 Task: For heading Use Pacifico with yellow colour & bold.  font size for heading18,  'Change the font style of data to'Pacifico and font size to 9,  Change the alignment of both headline & data to Align right In the sheet  BudgetTrack  analysisbook
Action: Mouse moved to (46, 146)
Screenshot: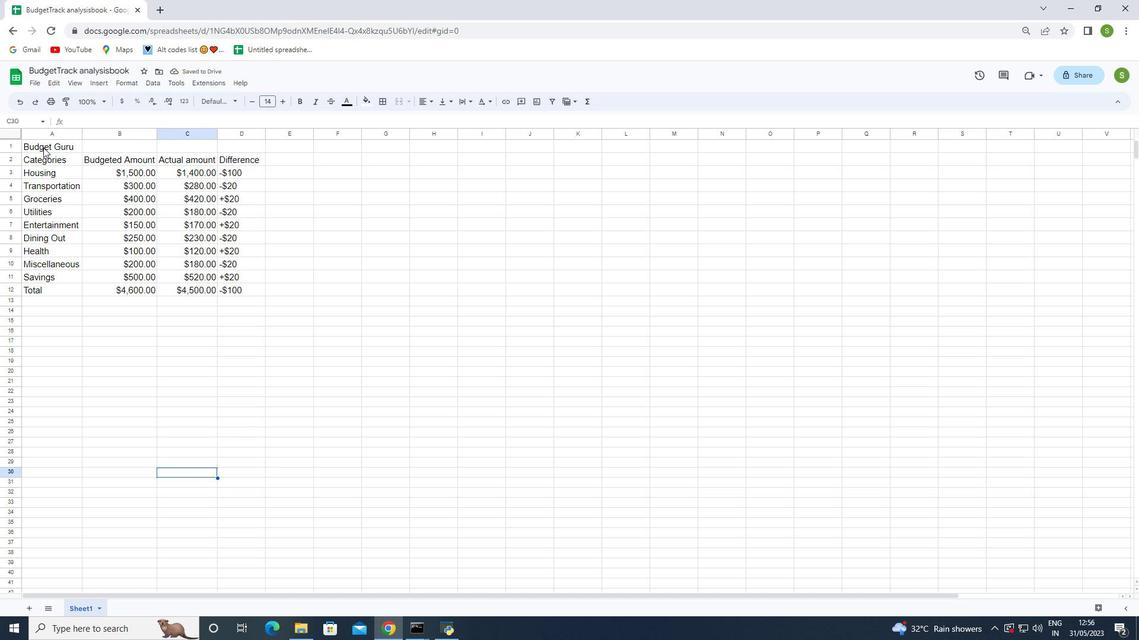 
Action: Mouse pressed left at (46, 146)
Screenshot: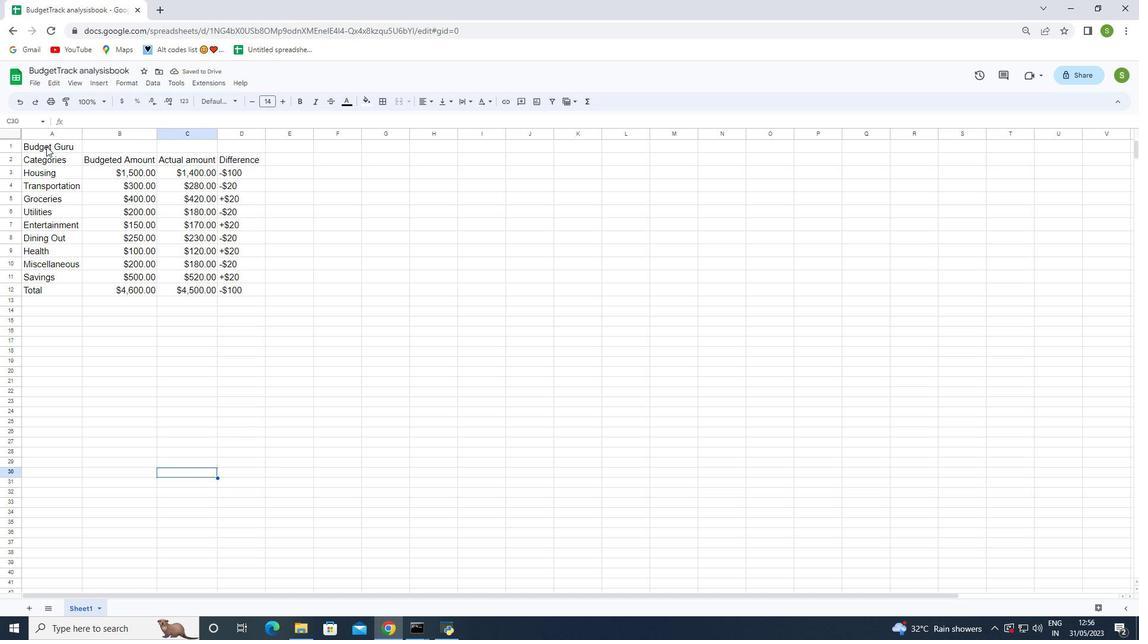 
Action: Mouse moved to (228, 101)
Screenshot: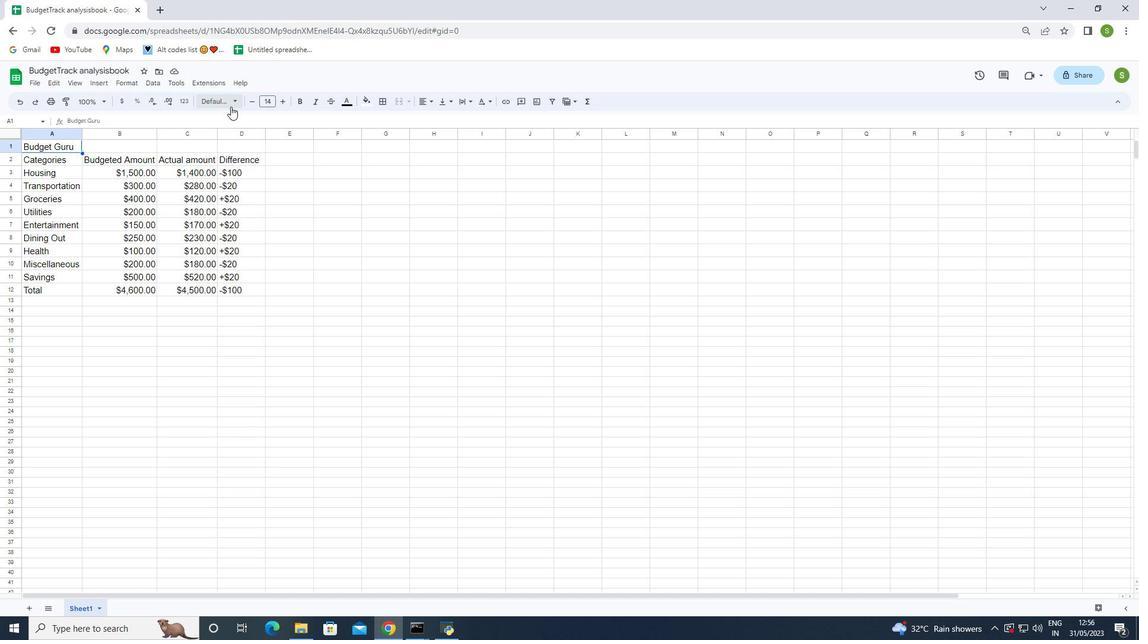 
Action: Mouse pressed left at (228, 101)
Screenshot: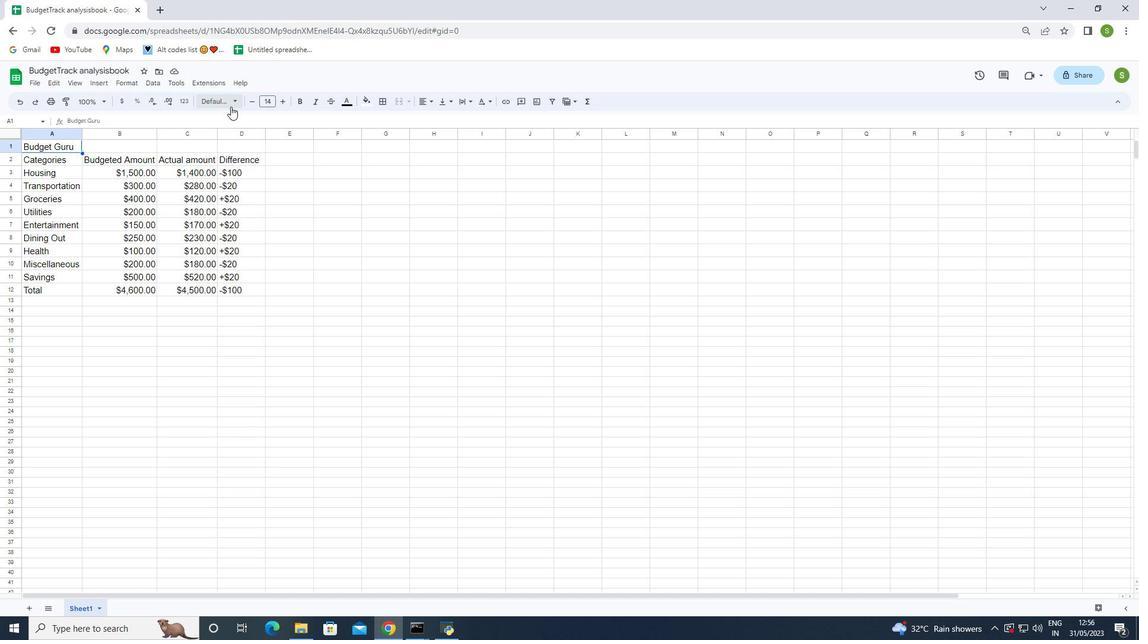 
Action: Mouse moved to (239, 528)
Screenshot: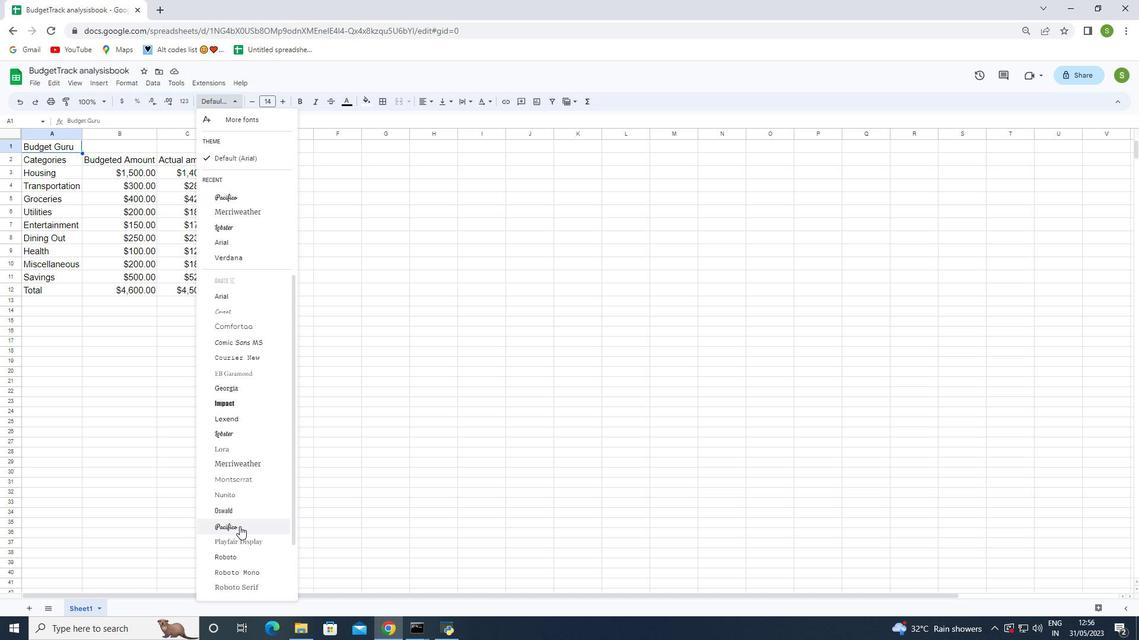 
Action: Mouse pressed left at (239, 528)
Screenshot: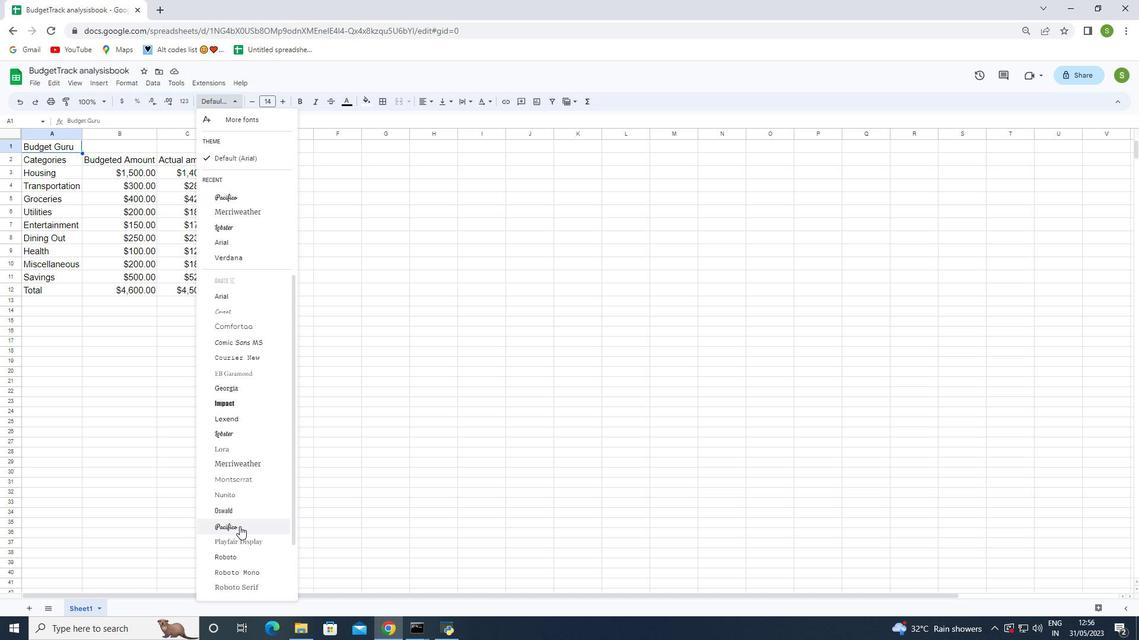 
Action: Mouse moved to (353, 102)
Screenshot: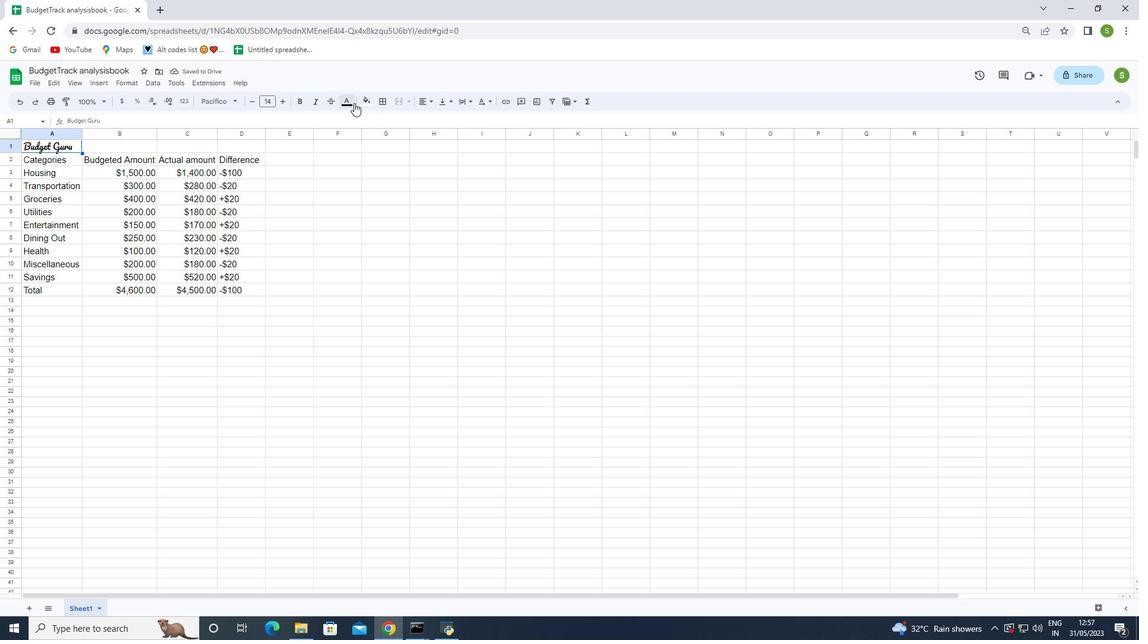 
Action: Mouse pressed left at (353, 102)
Screenshot: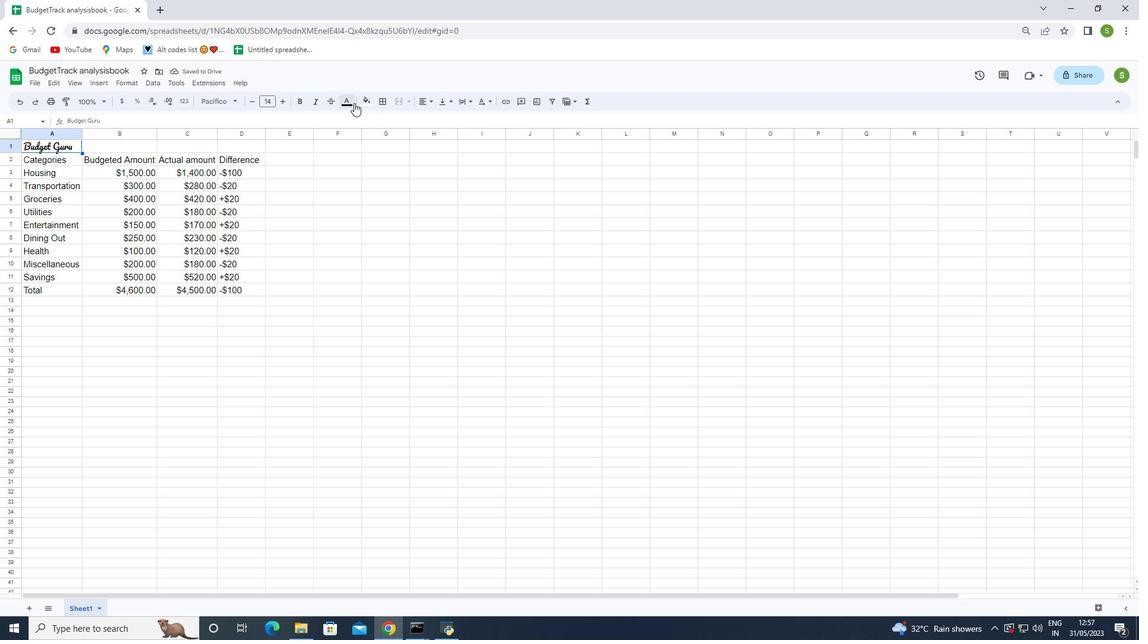 
Action: Mouse moved to (377, 143)
Screenshot: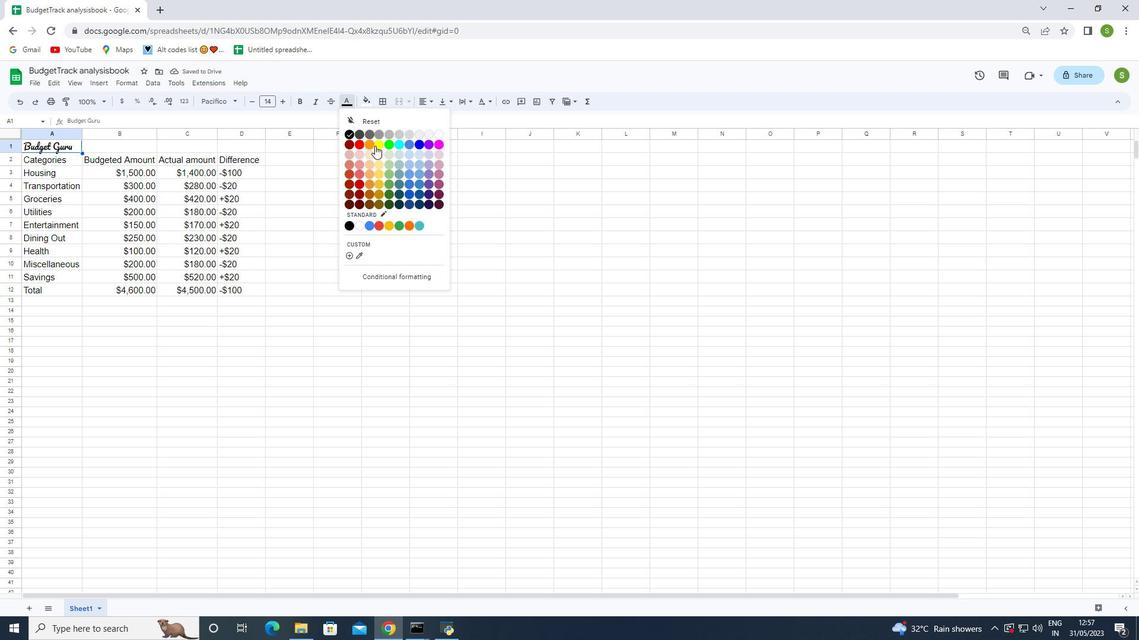 
Action: Mouse pressed left at (377, 143)
Screenshot: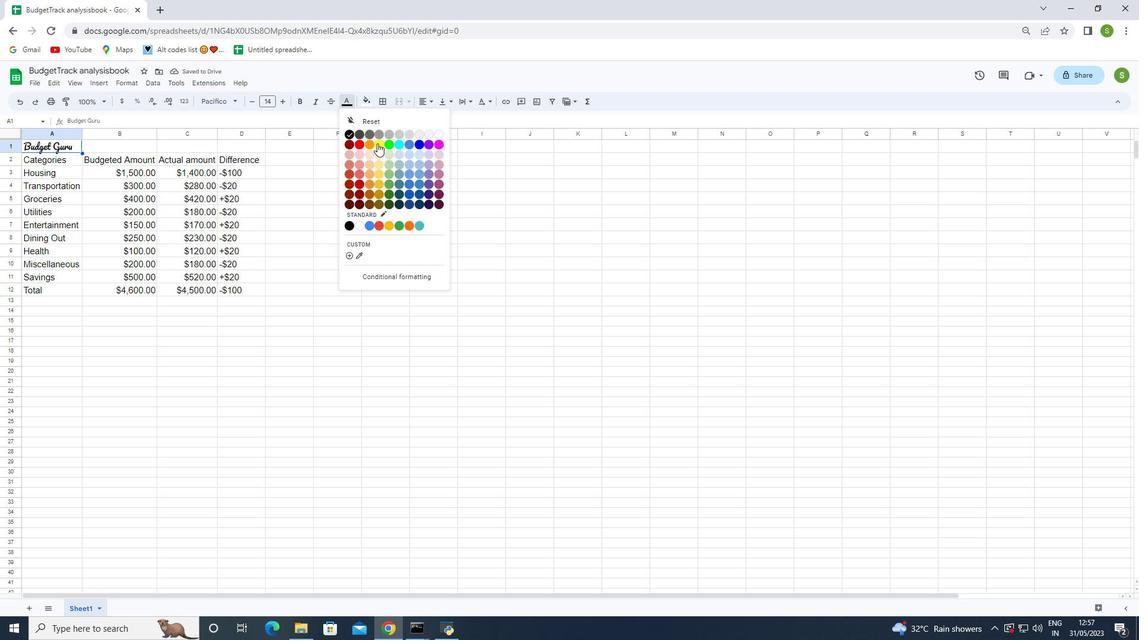 
Action: Mouse moved to (303, 98)
Screenshot: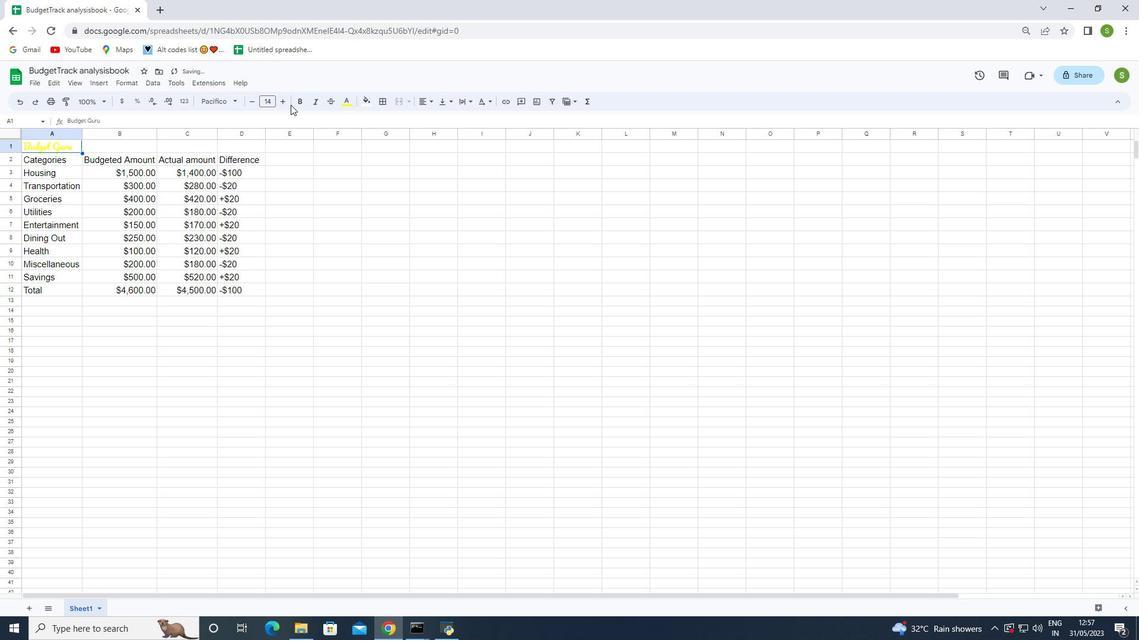 
Action: Mouse pressed left at (303, 98)
Screenshot: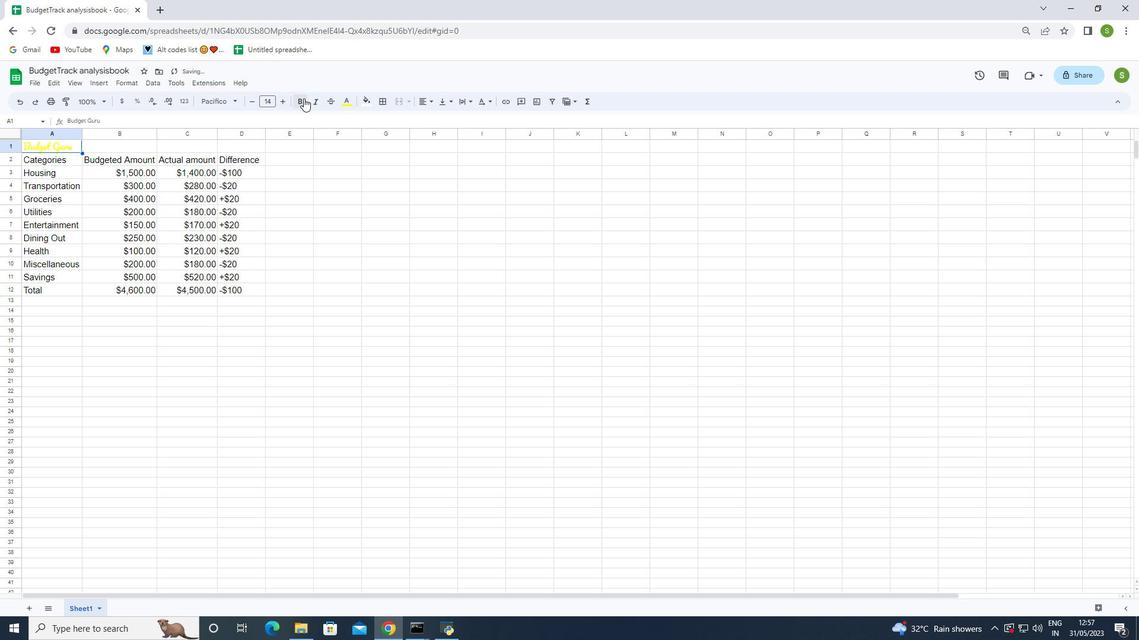 
Action: Mouse moved to (283, 100)
Screenshot: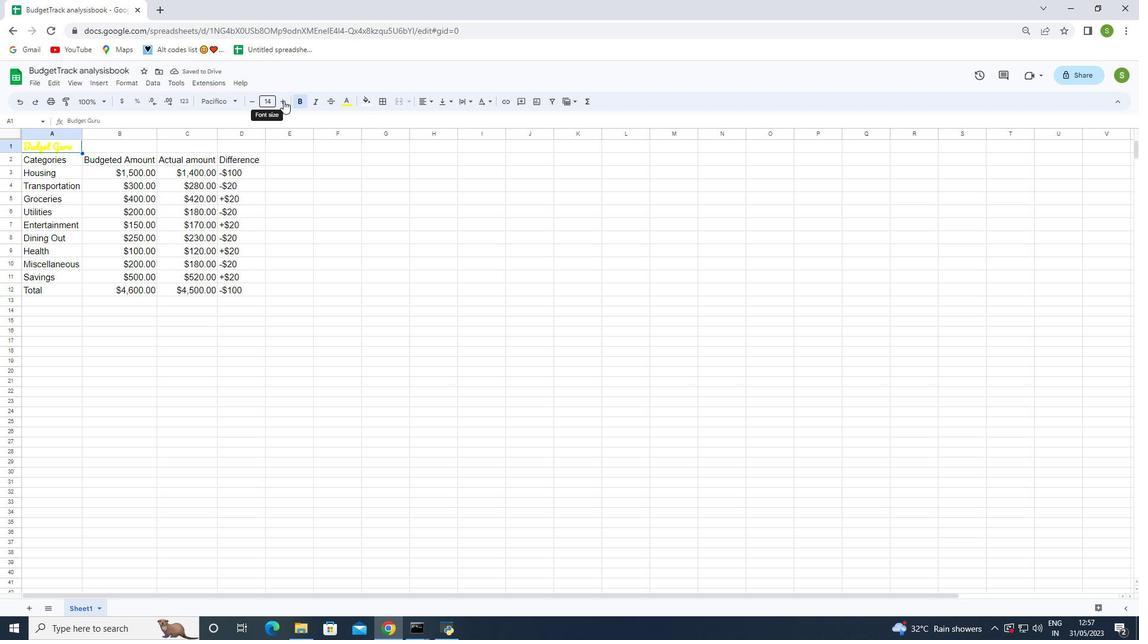 
Action: Mouse pressed left at (283, 100)
Screenshot: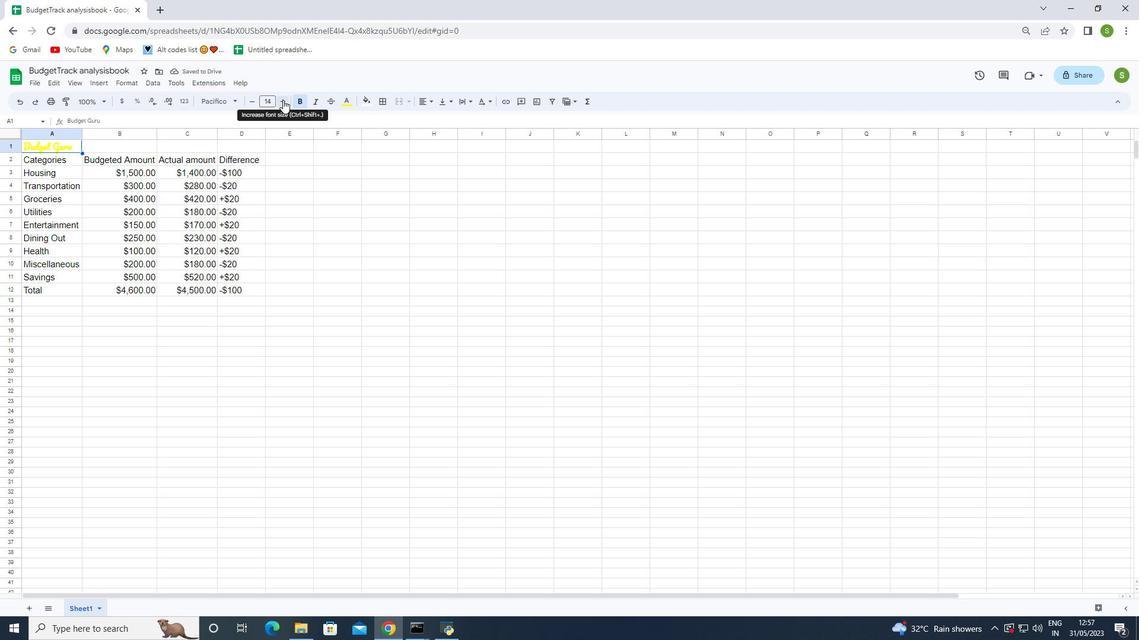 
Action: Mouse moved to (282, 100)
Screenshot: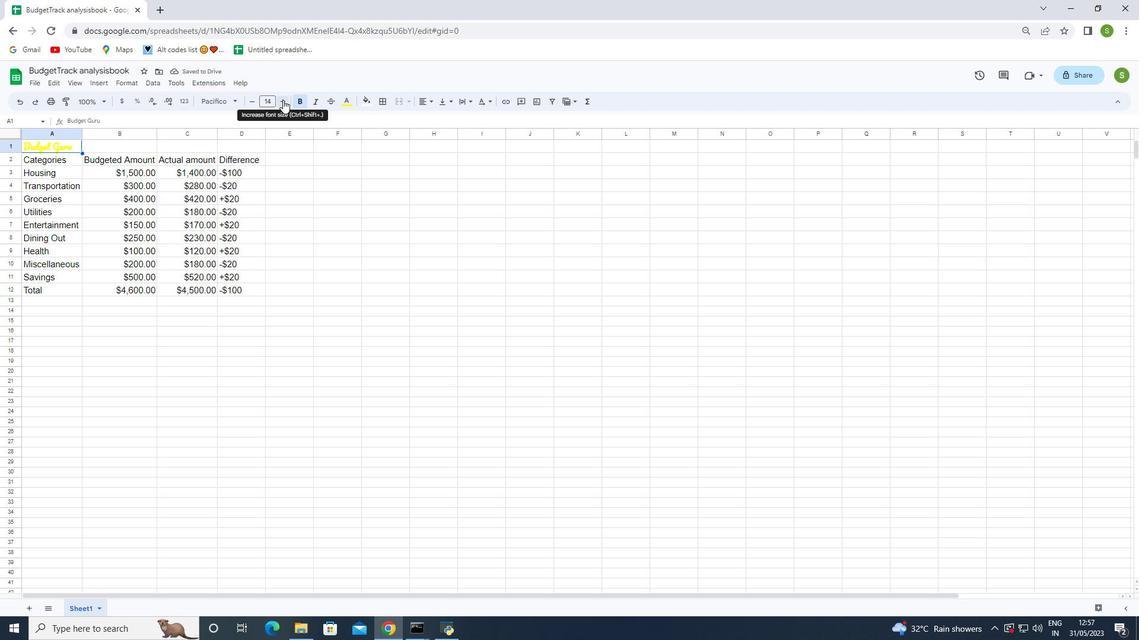 
Action: Mouse pressed left at (282, 100)
Screenshot: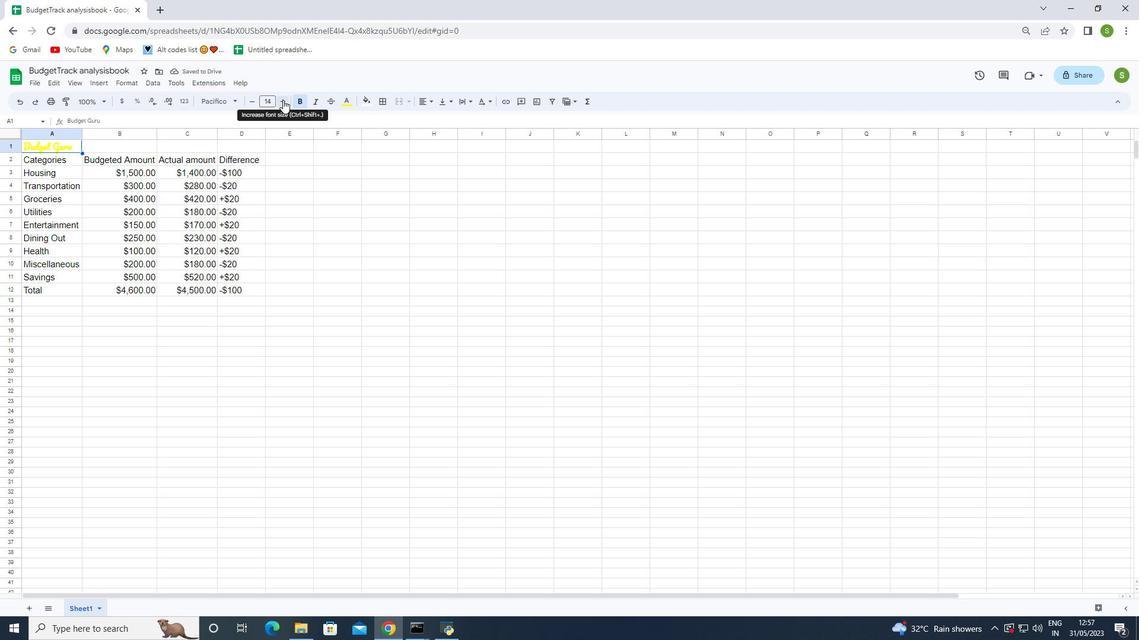 
Action: Mouse pressed left at (282, 100)
Screenshot: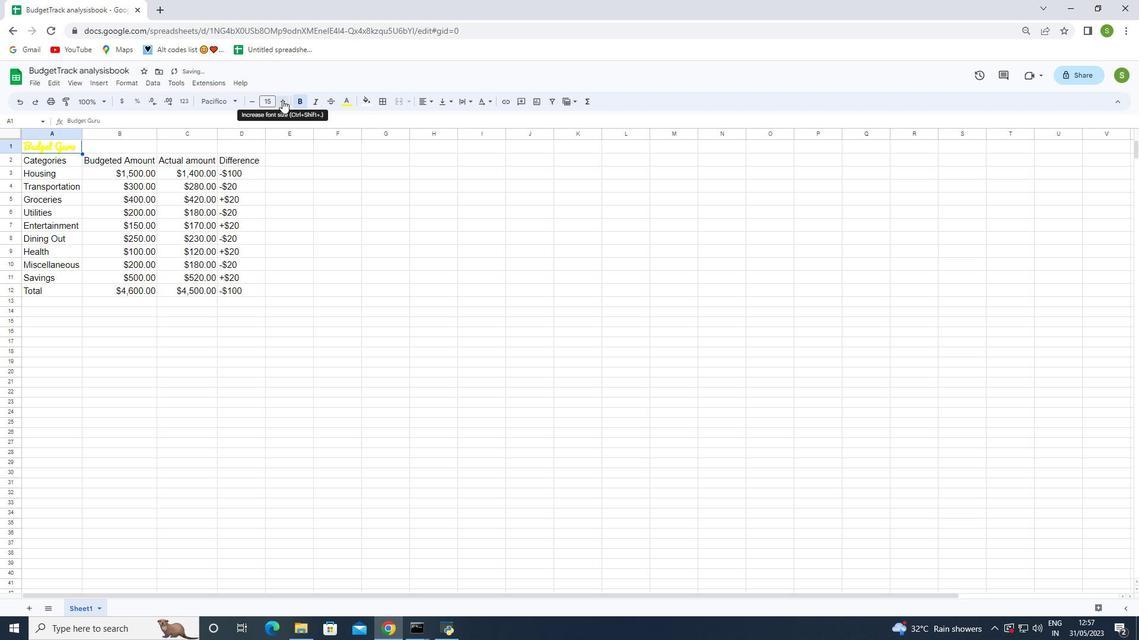 
Action: Mouse pressed left at (282, 100)
Screenshot: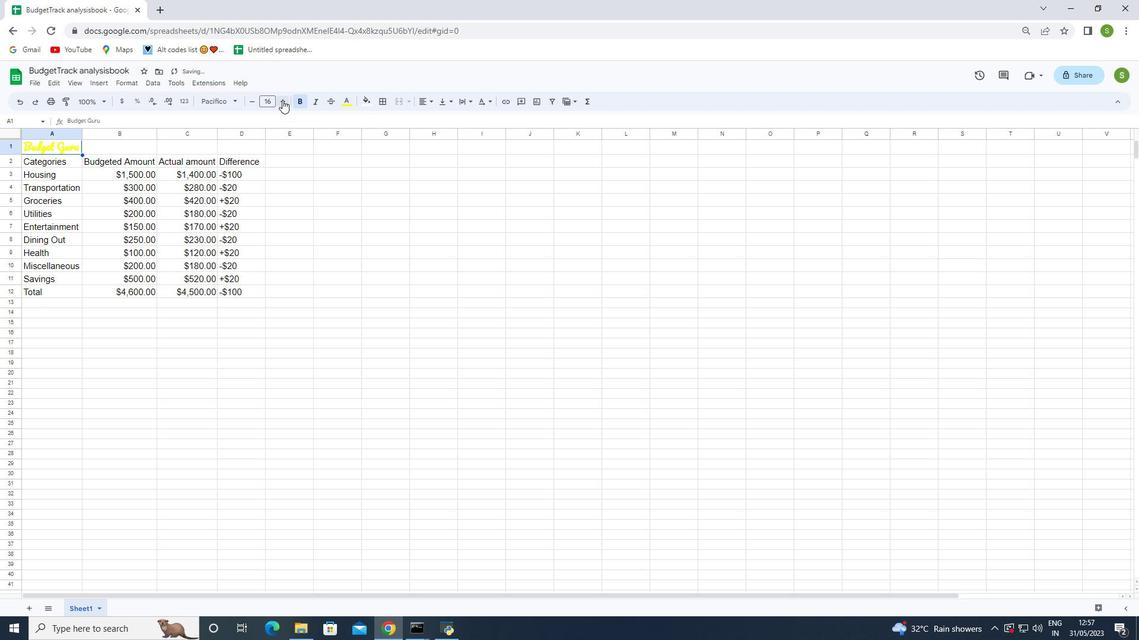 
Action: Mouse pressed left at (282, 100)
Screenshot: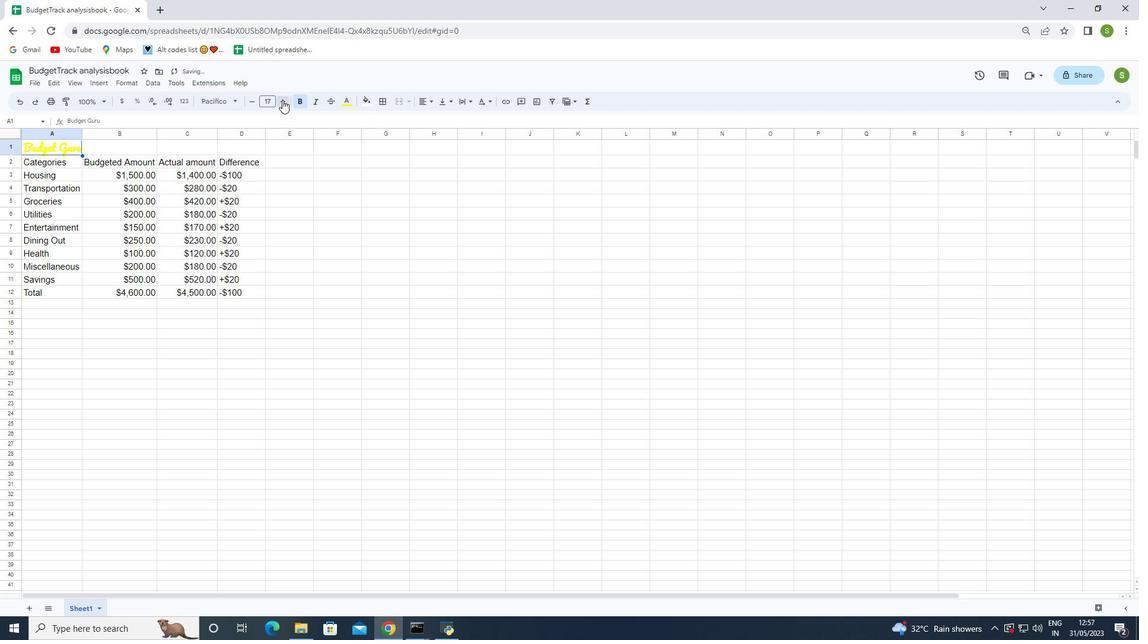 
Action: Mouse moved to (252, 104)
Screenshot: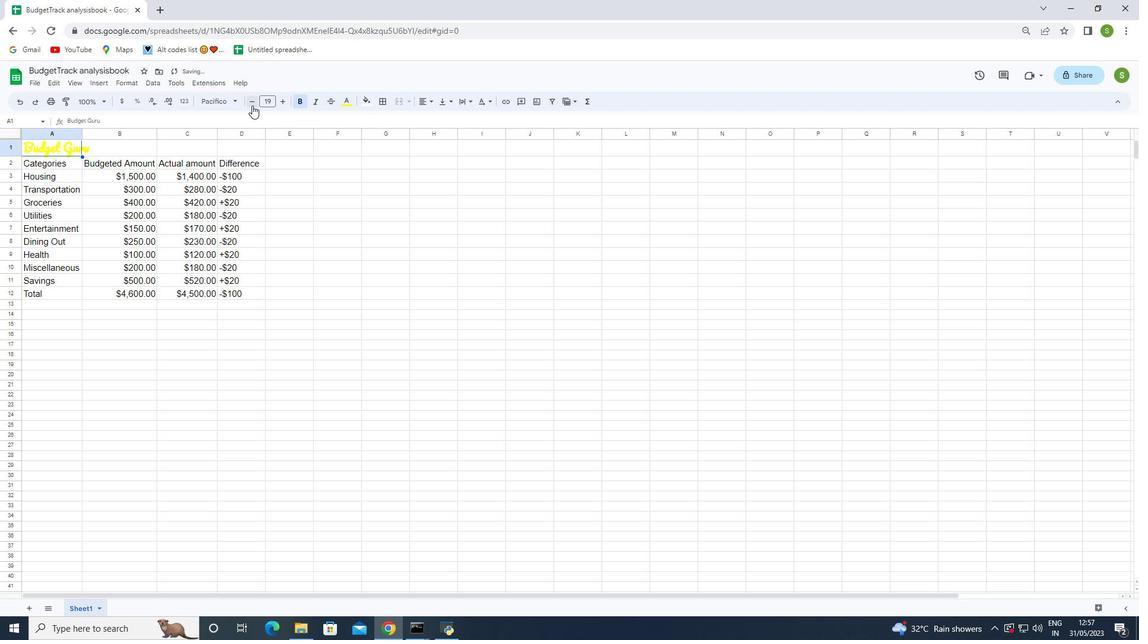 
Action: Mouse pressed left at (252, 104)
Screenshot: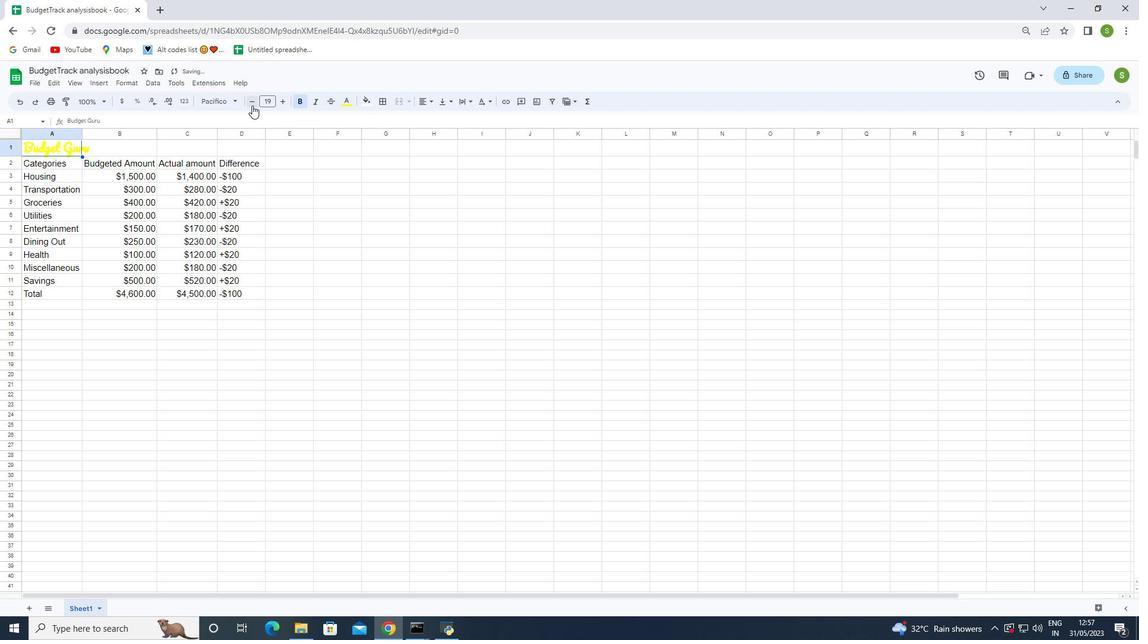 
Action: Mouse moved to (90, 226)
Screenshot: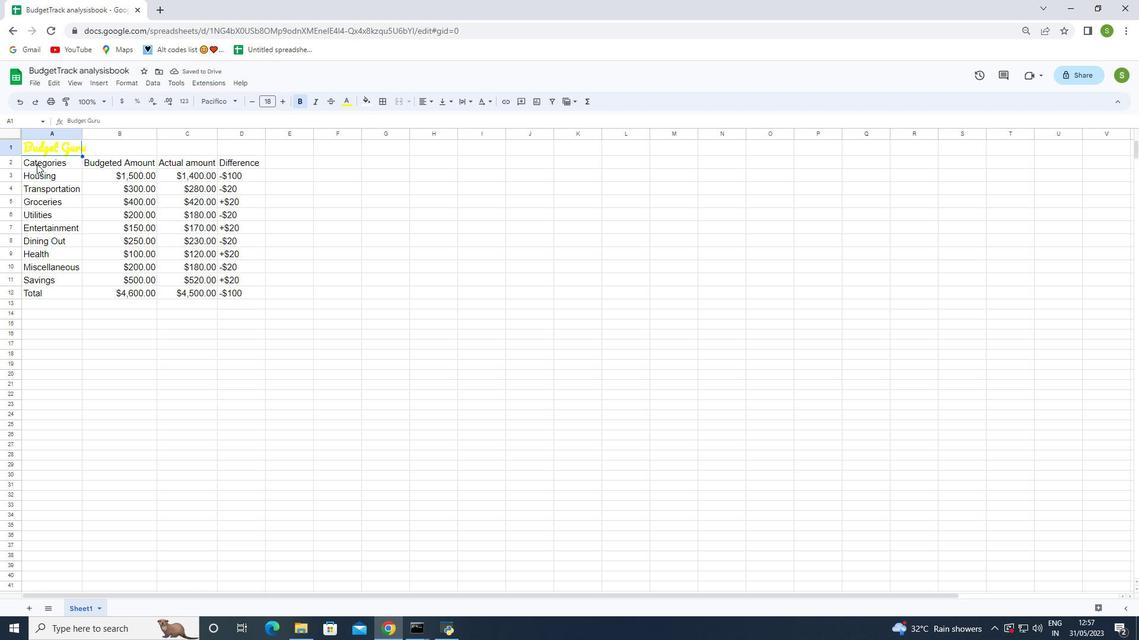 
Action: Mouse pressed left at (35, 163)
Screenshot: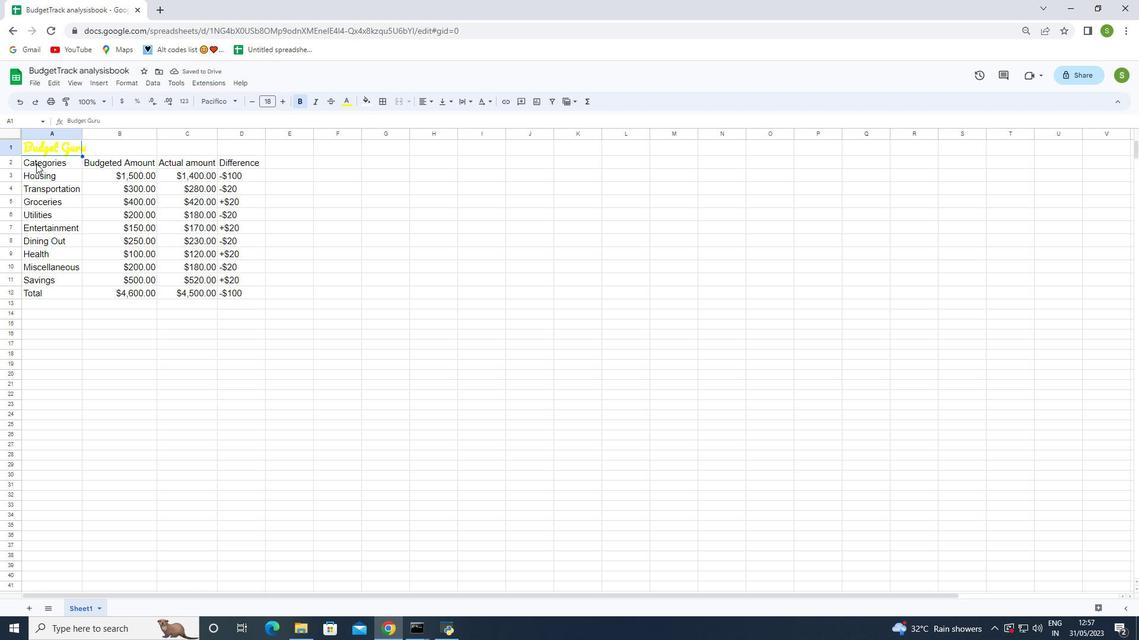 
Action: Mouse moved to (223, 95)
Screenshot: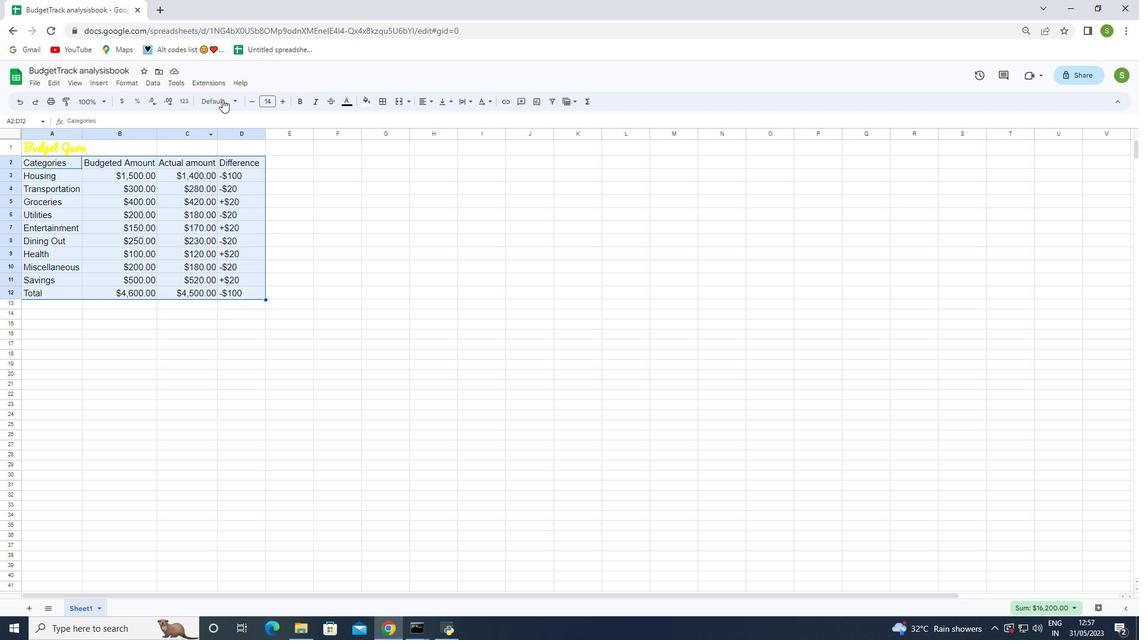 
Action: Mouse pressed left at (223, 95)
Screenshot: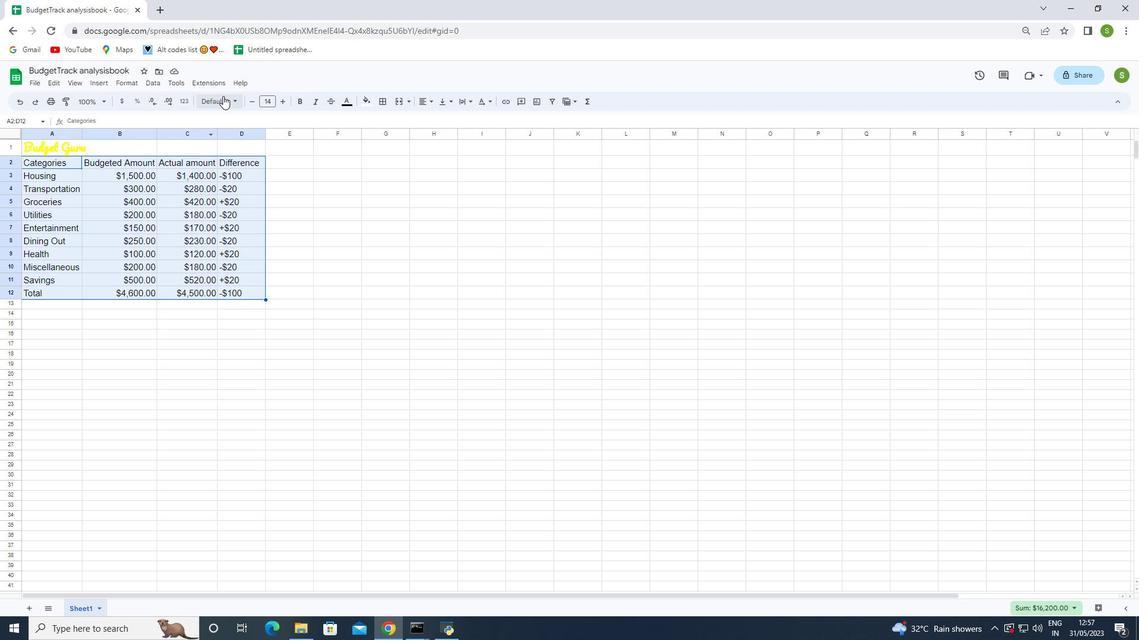 
Action: Mouse moved to (231, 530)
Screenshot: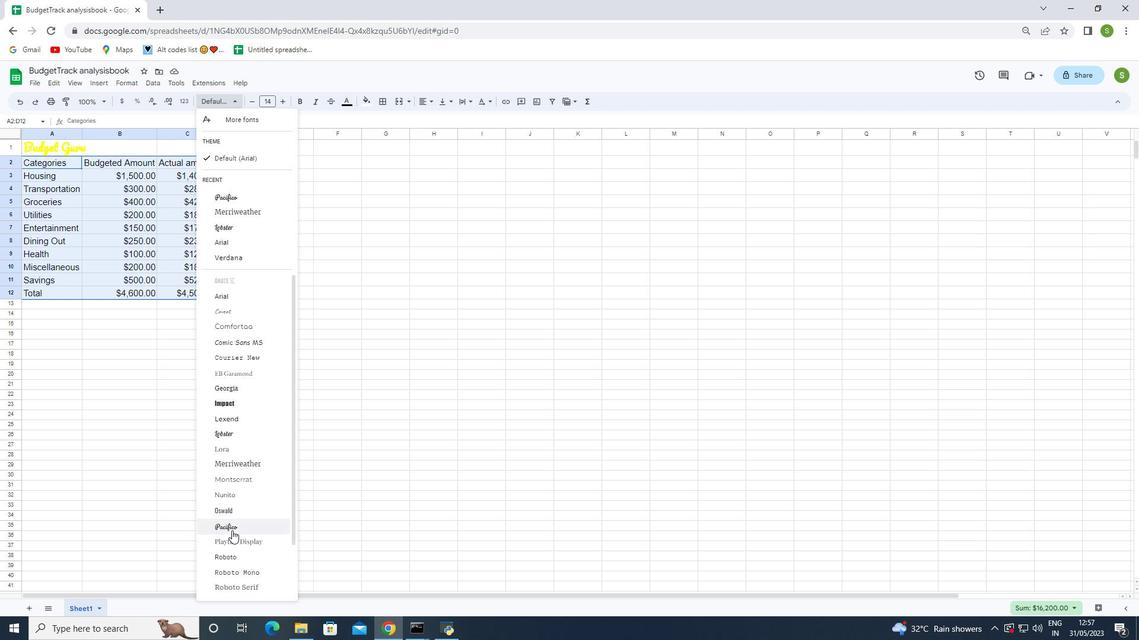 
Action: Mouse pressed left at (231, 530)
Screenshot: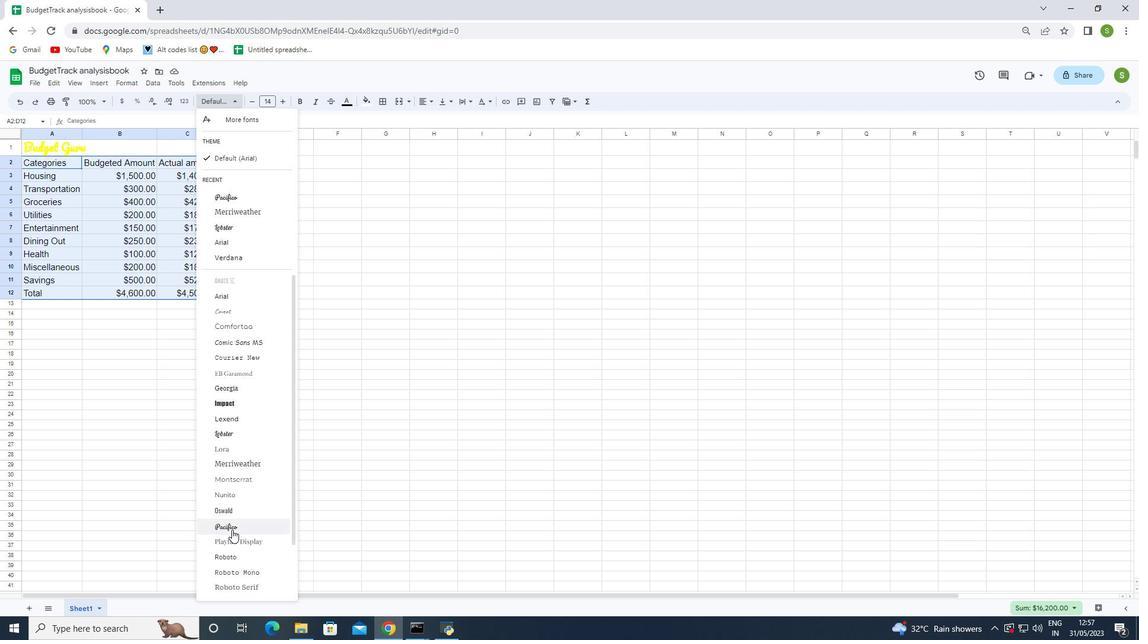 
Action: Mouse moved to (254, 101)
Screenshot: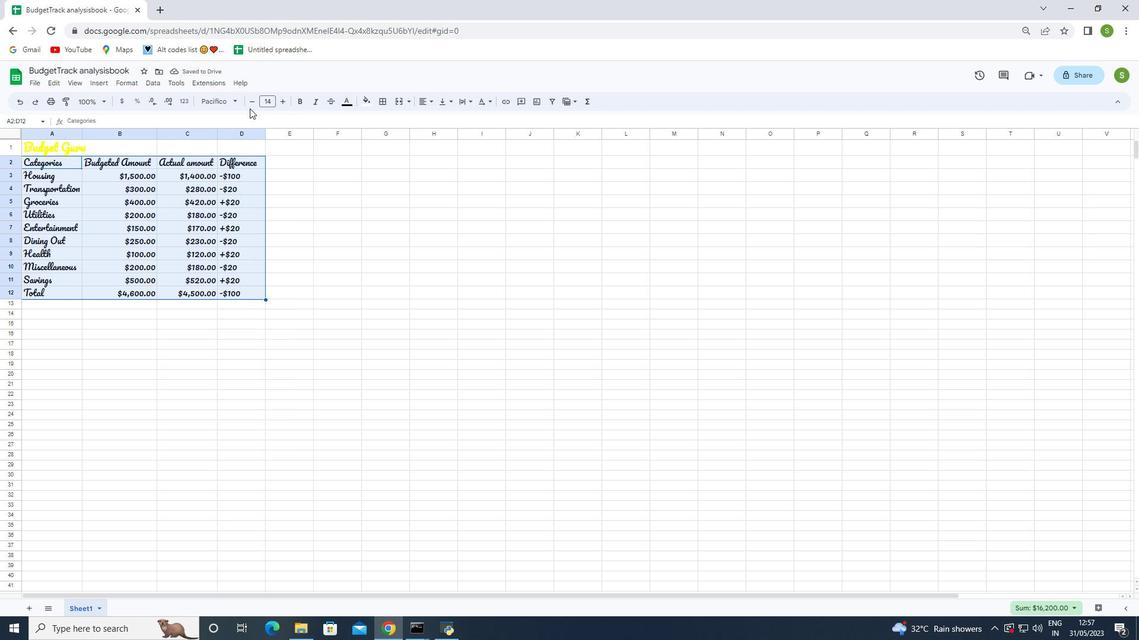 
Action: Mouse pressed left at (254, 101)
Screenshot: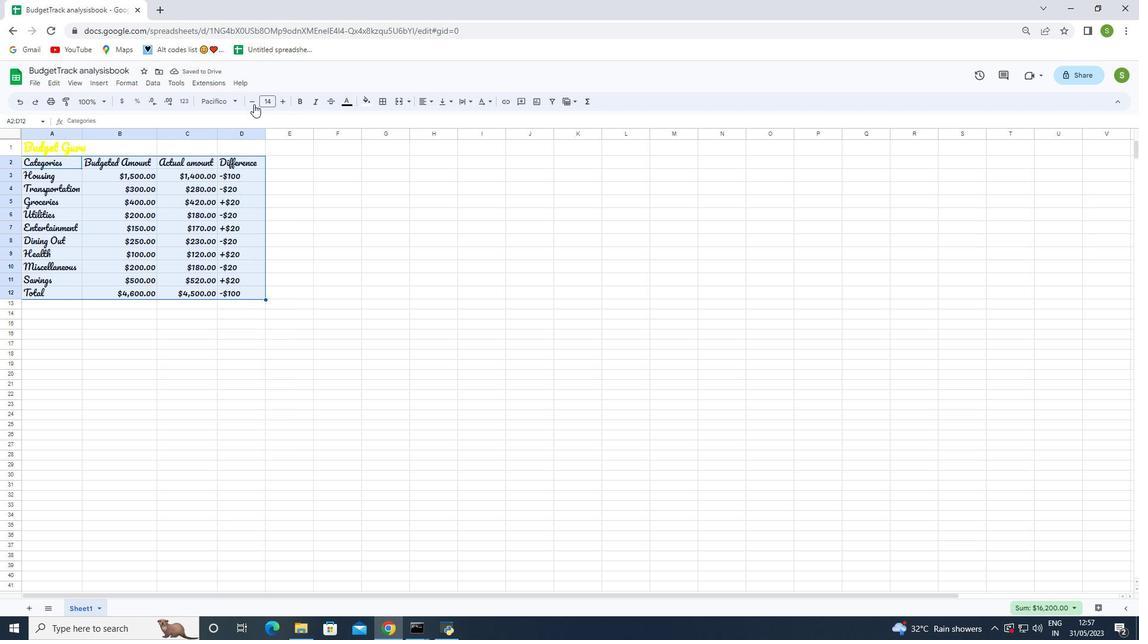 
Action: Mouse pressed left at (254, 101)
Screenshot: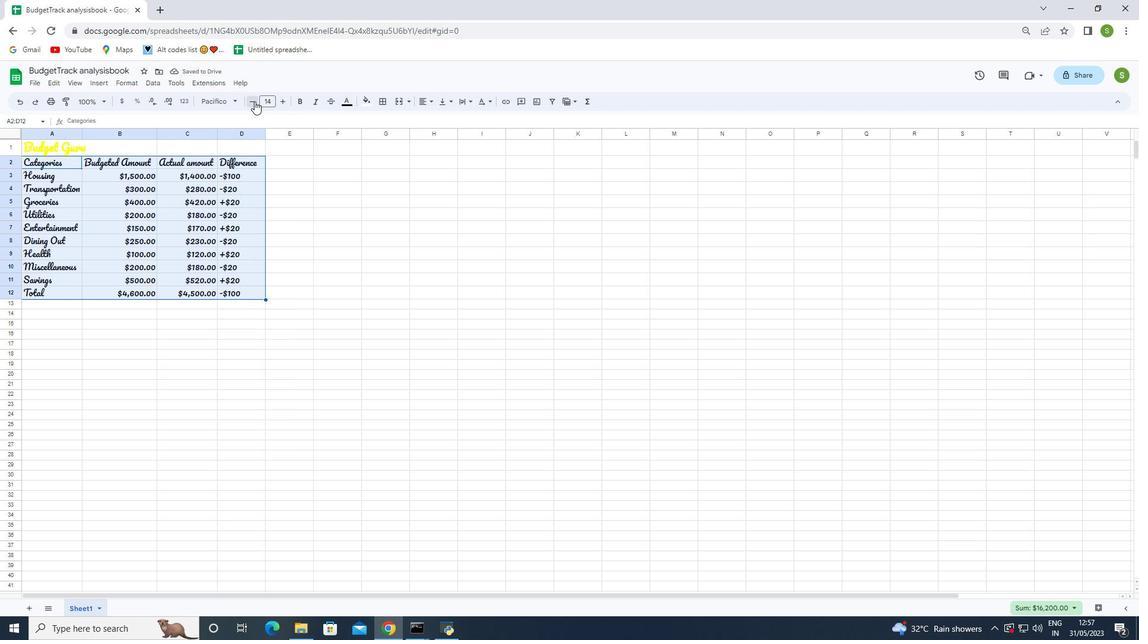 
Action: Mouse moved to (254, 101)
Screenshot: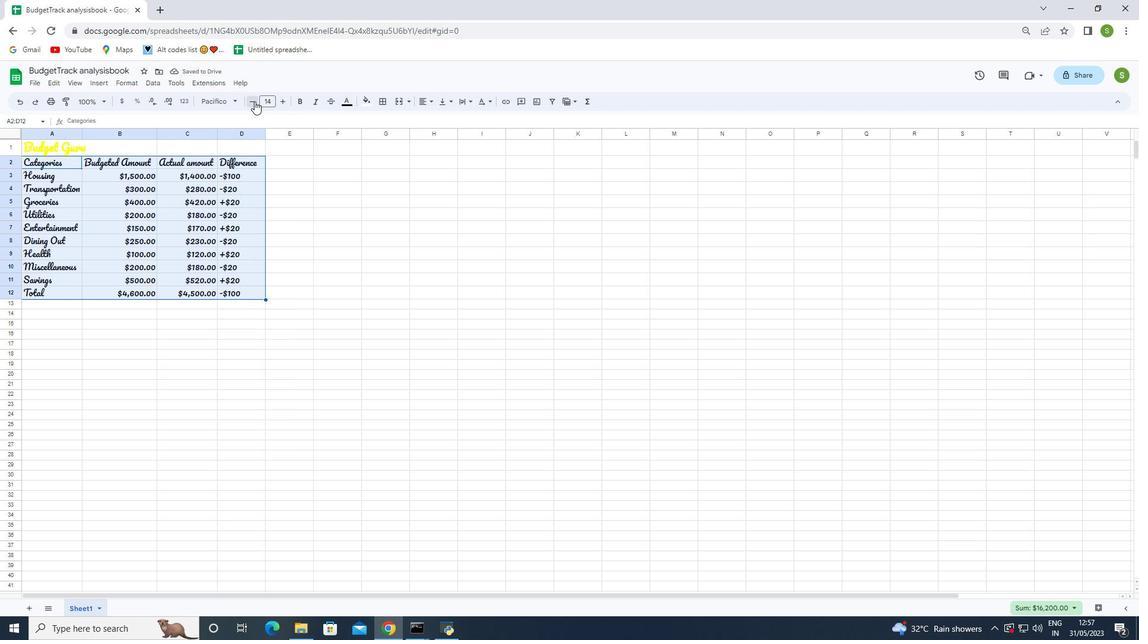 
Action: Mouse pressed left at (254, 101)
Screenshot: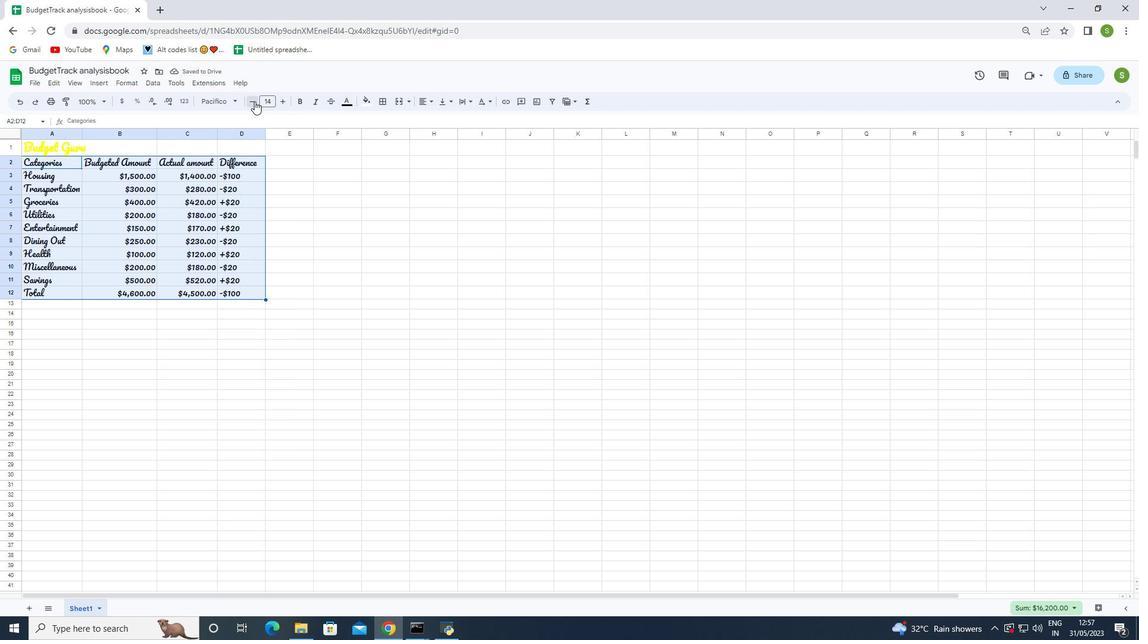 
Action: Mouse pressed left at (254, 101)
Screenshot: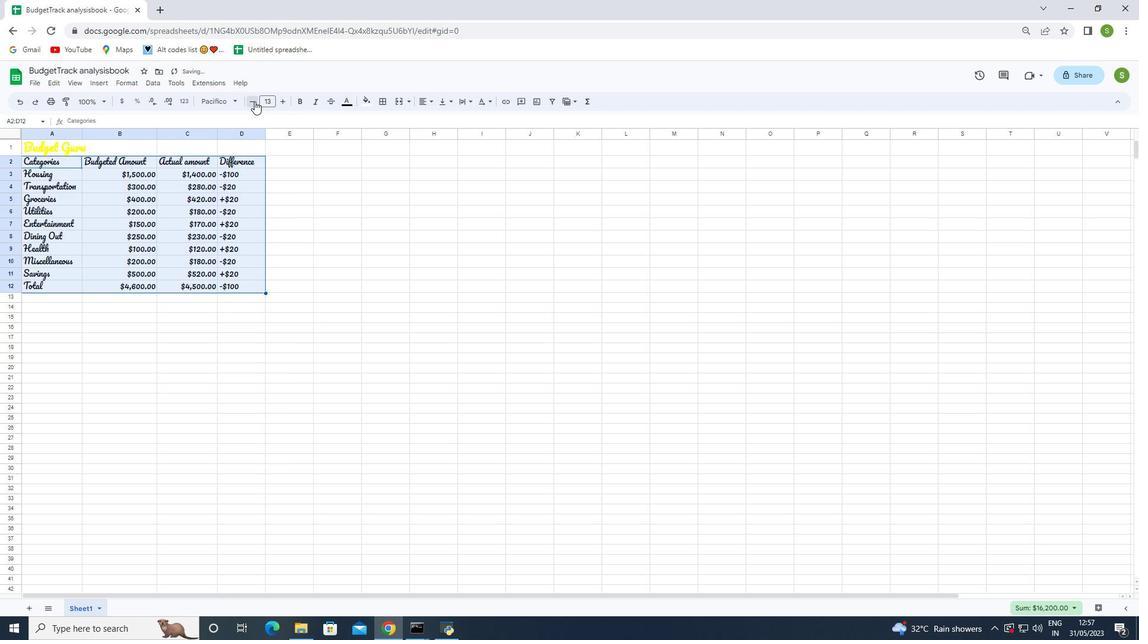 
Action: Mouse pressed left at (254, 101)
Screenshot: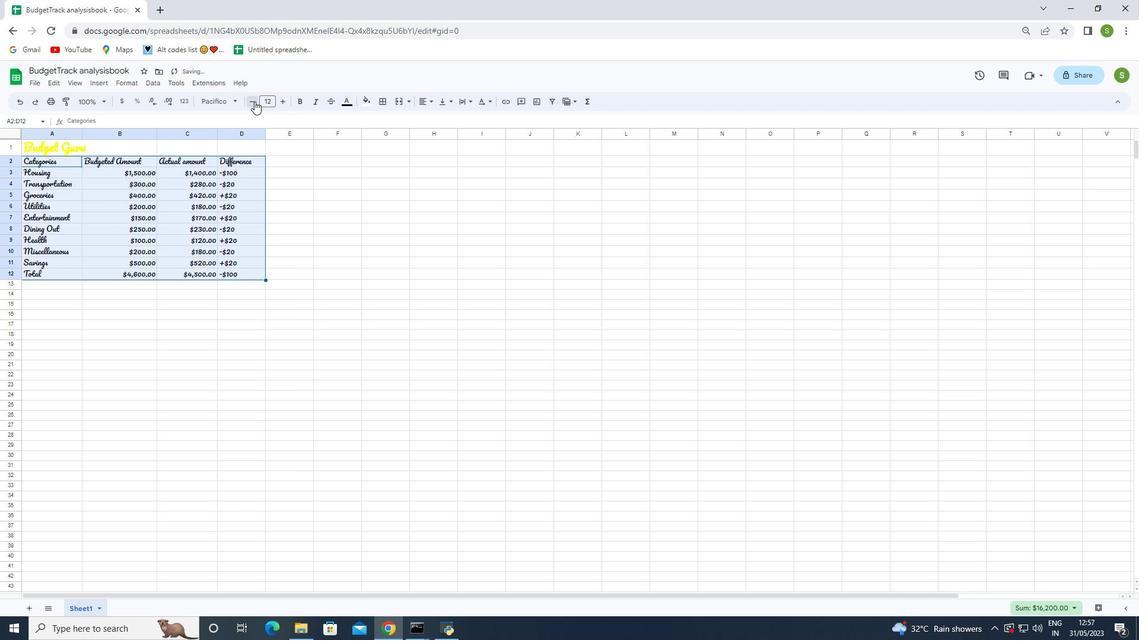 
Action: Mouse pressed left at (254, 101)
Screenshot: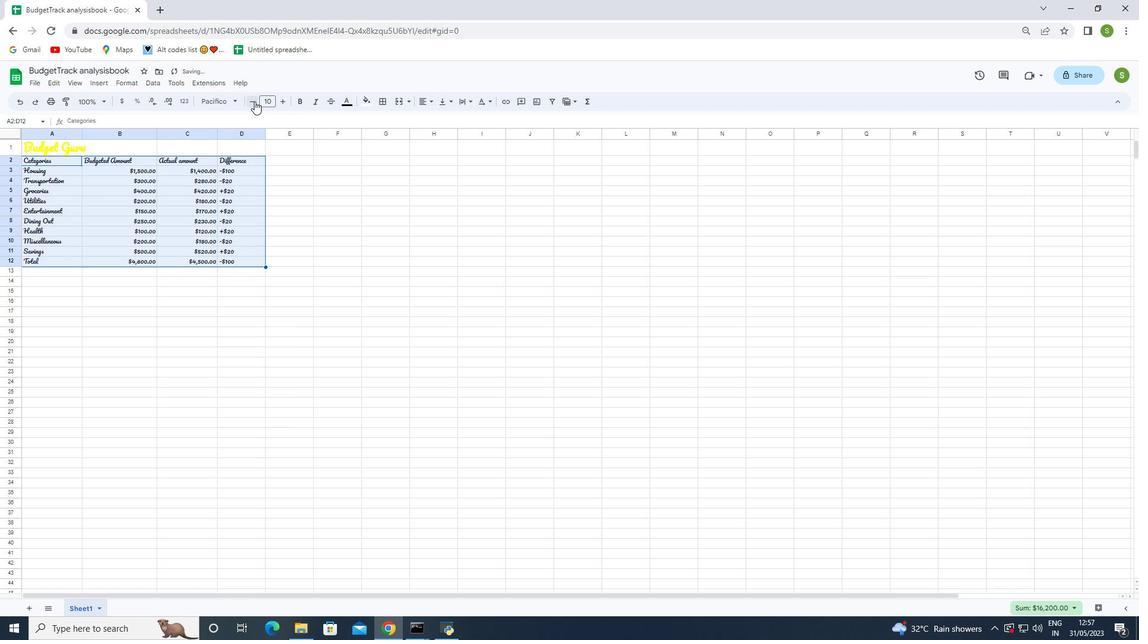 
Action: Mouse moved to (285, 100)
Screenshot: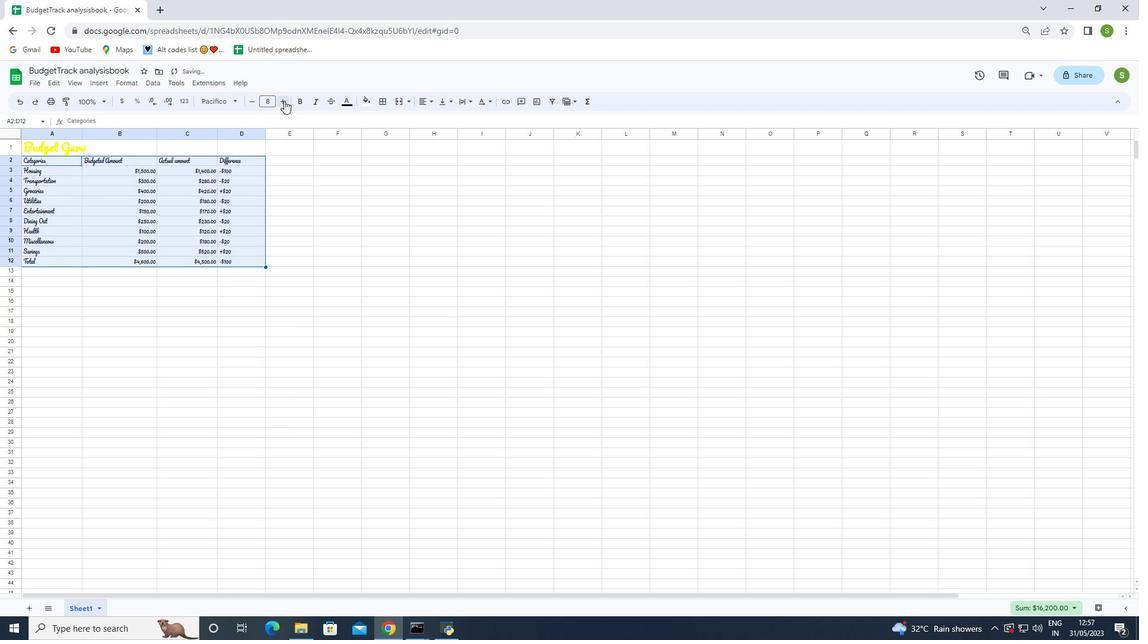 
Action: Mouse pressed left at (285, 100)
Screenshot: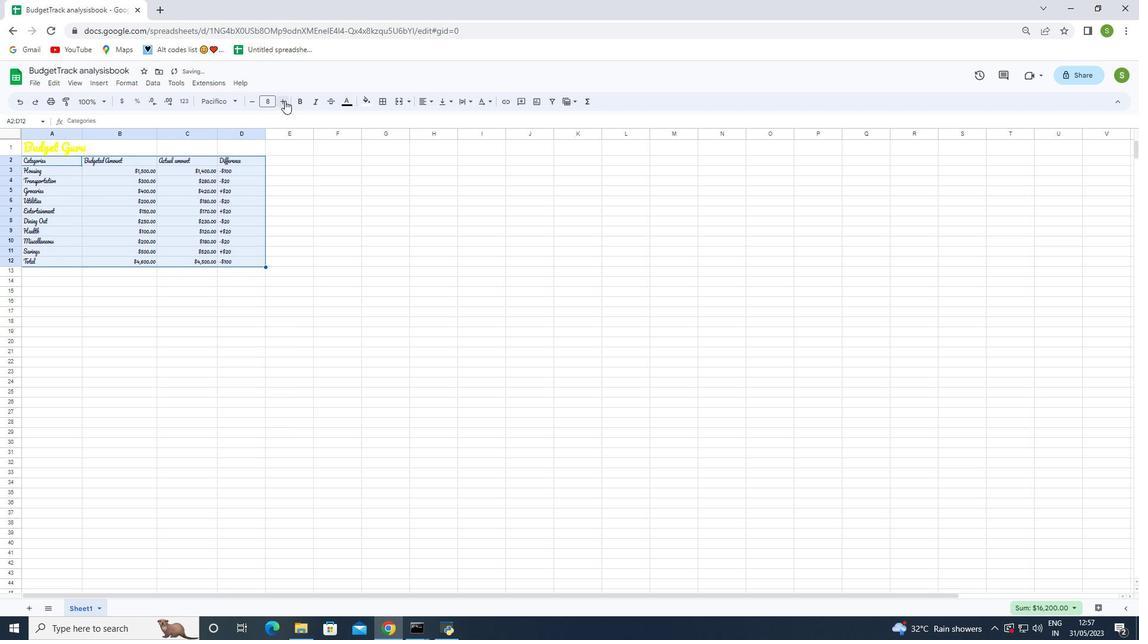 
Action: Mouse moved to (231, 284)
Screenshot: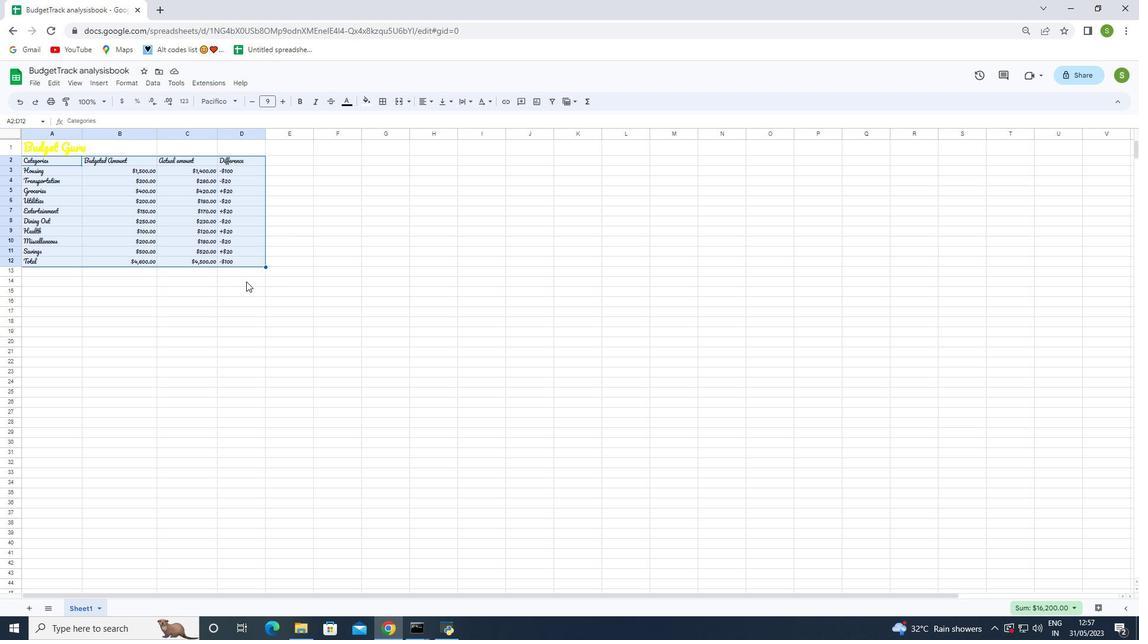 
Action: Mouse pressed left at (231, 284)
Screenshot: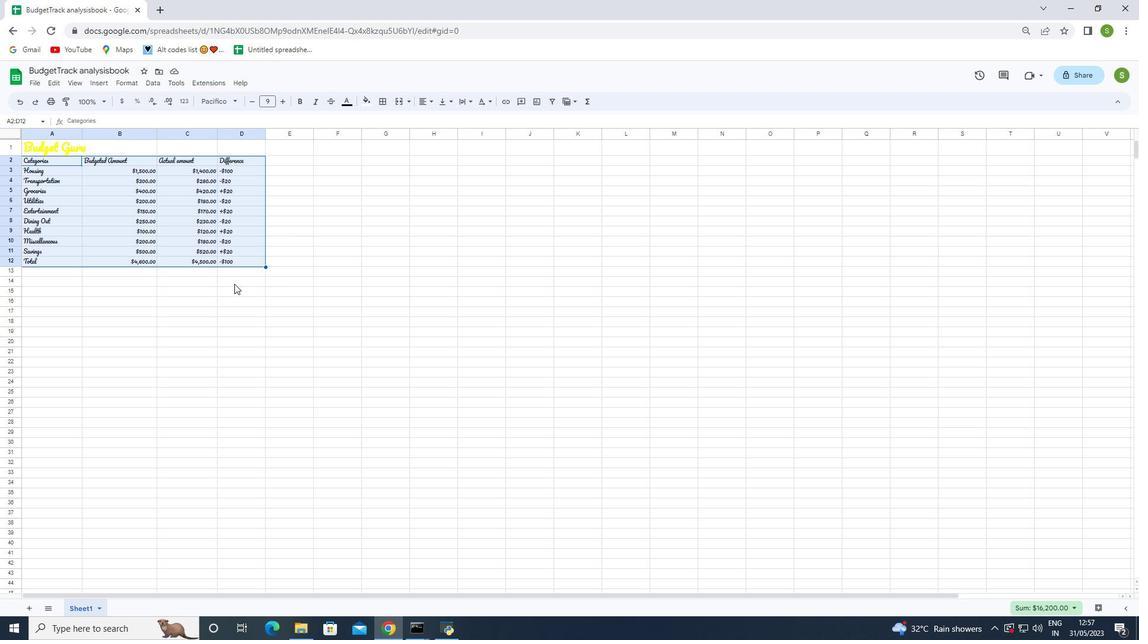 
Action: Mouse moved to (28, 150)
Screenshot: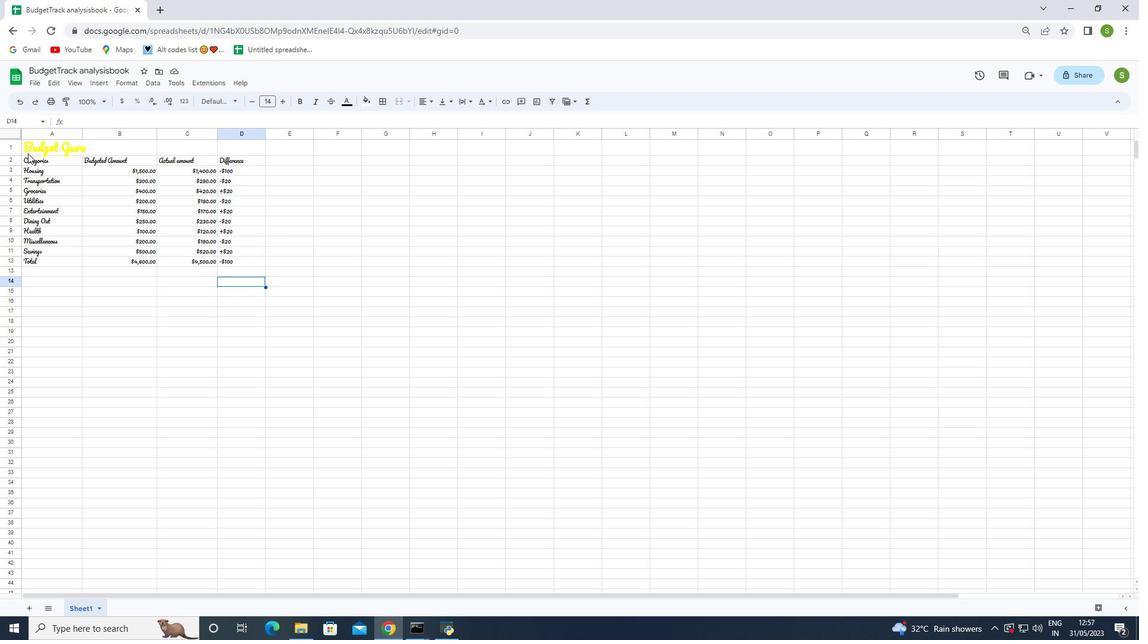 
Action: Mouse pressed left at (28, 150)
Screenshot: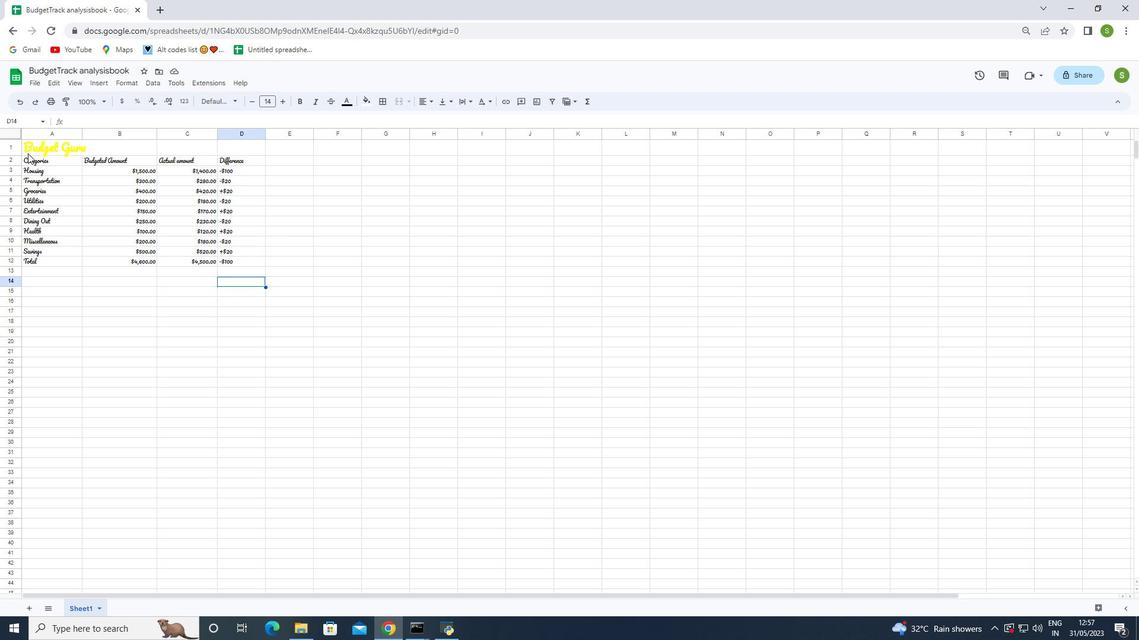 
Action: Mouse moved to (421, 102)
Screenshot: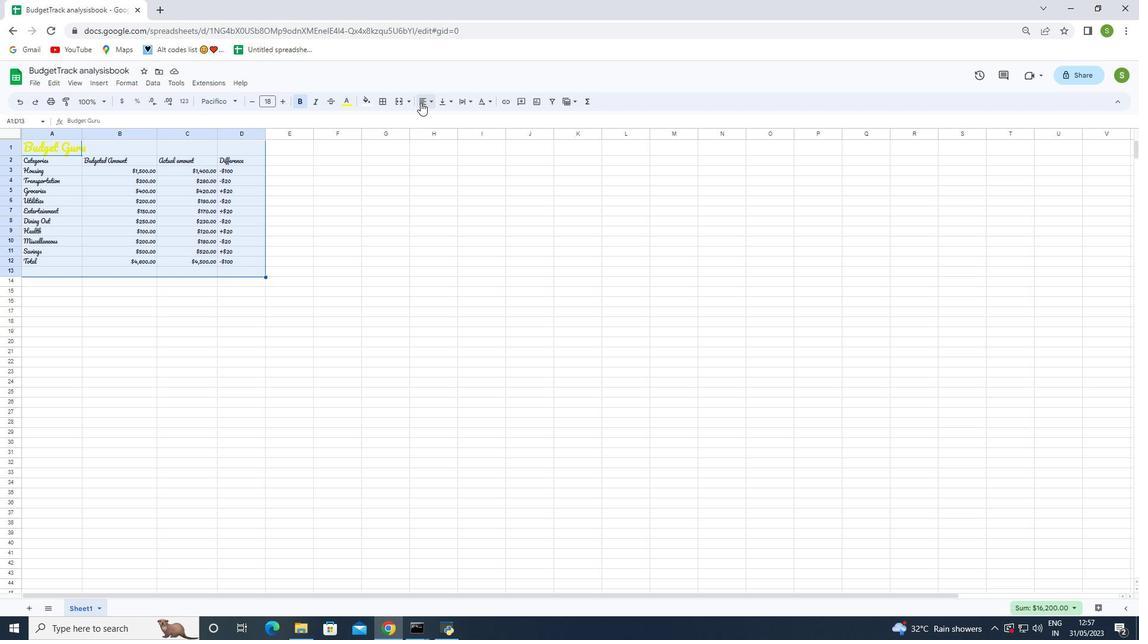 
Action: Mouse pressed left at (421, 102)
Screenshot: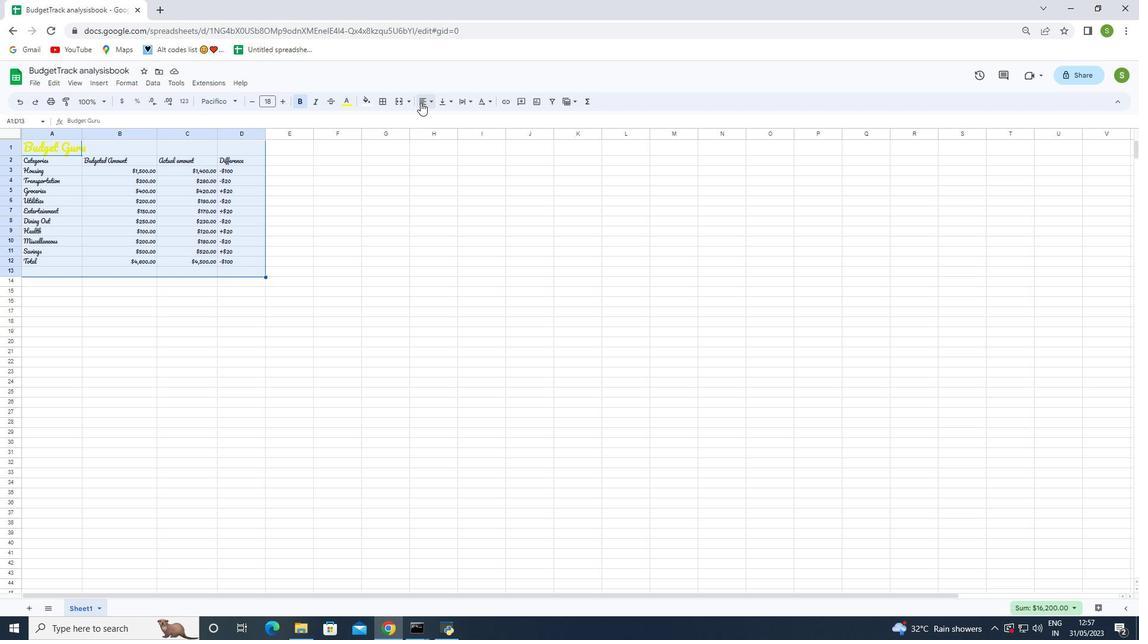 
Action: Mouse moved to (451, 121)
Screenshot: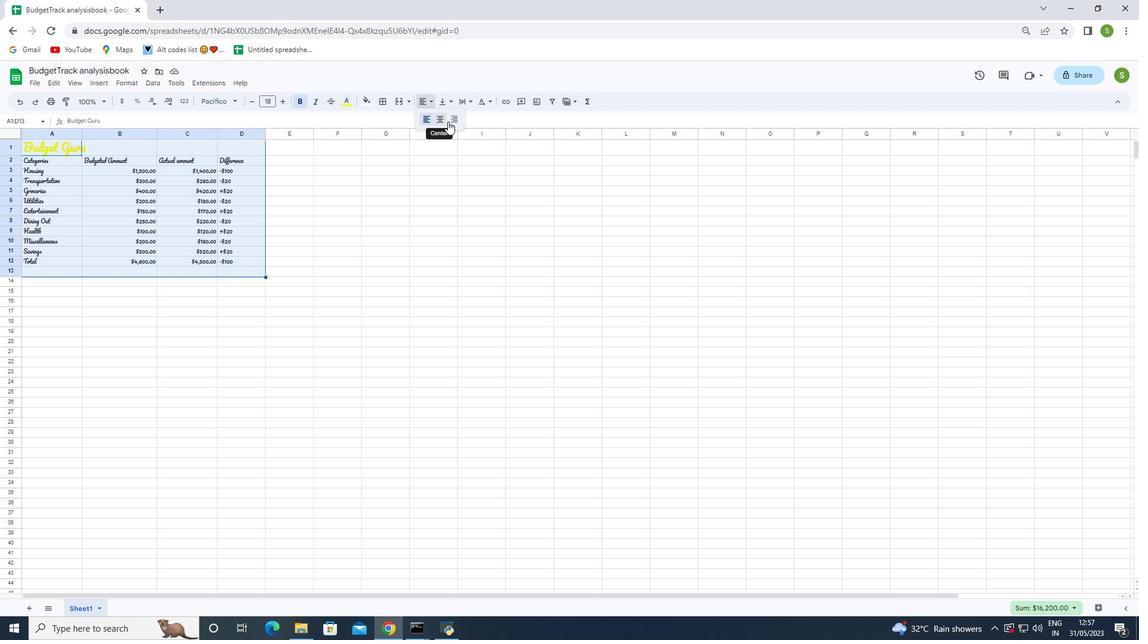 
Action: Mouse pressed left at (451, 121)
Screenshot: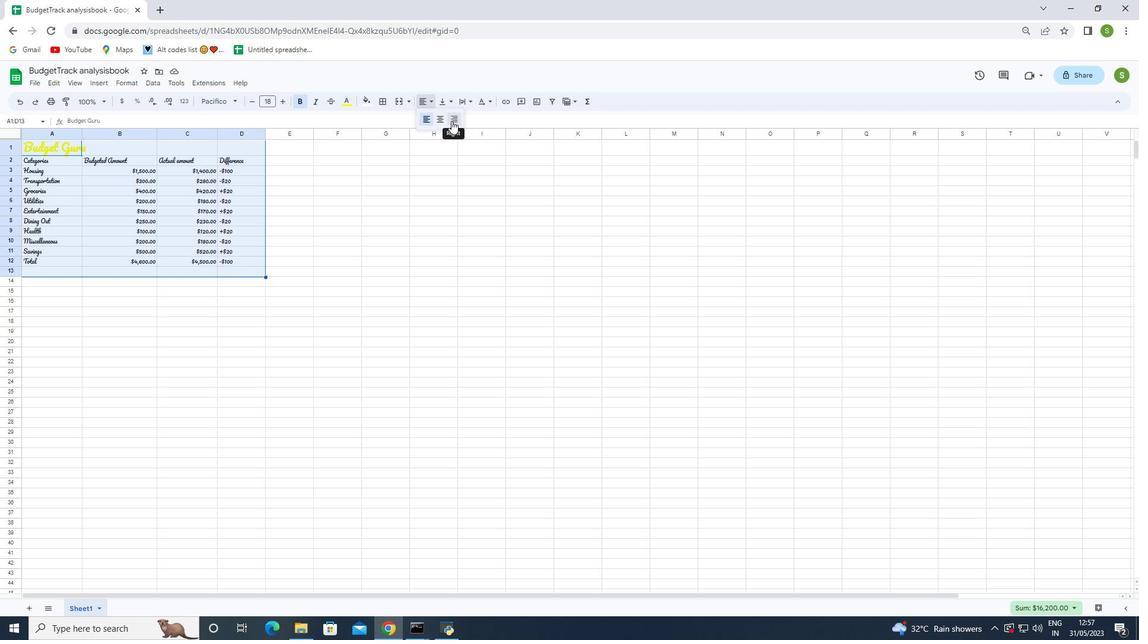 
Action: Mouse moved to (36, 79)
Screenshot: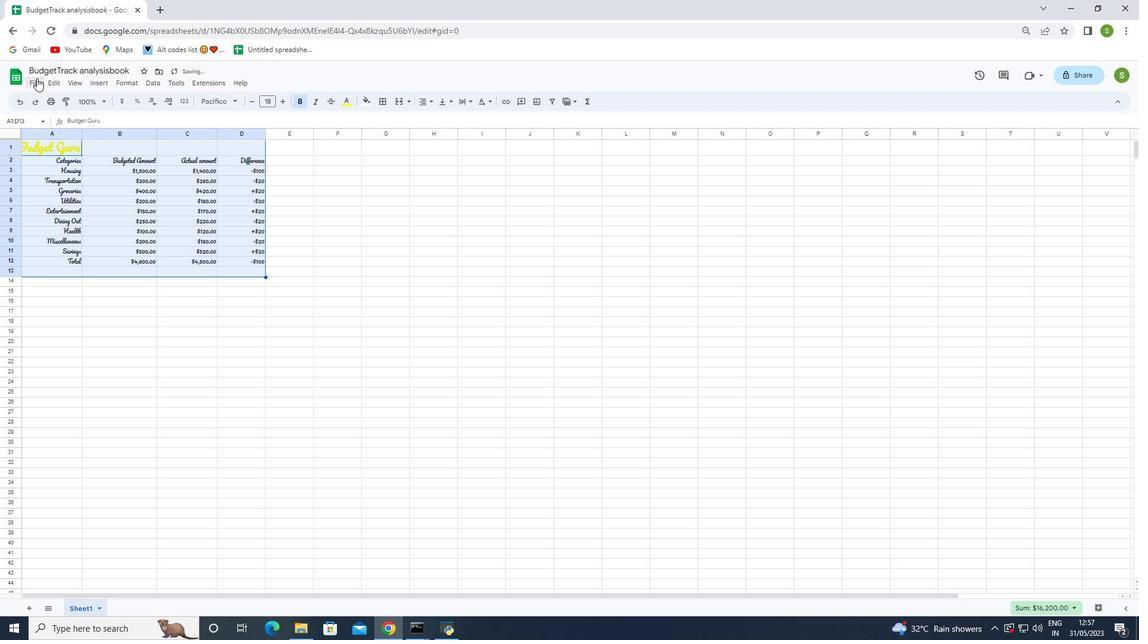
Action: Mouse pressed left at (36, 79)
Screenshot: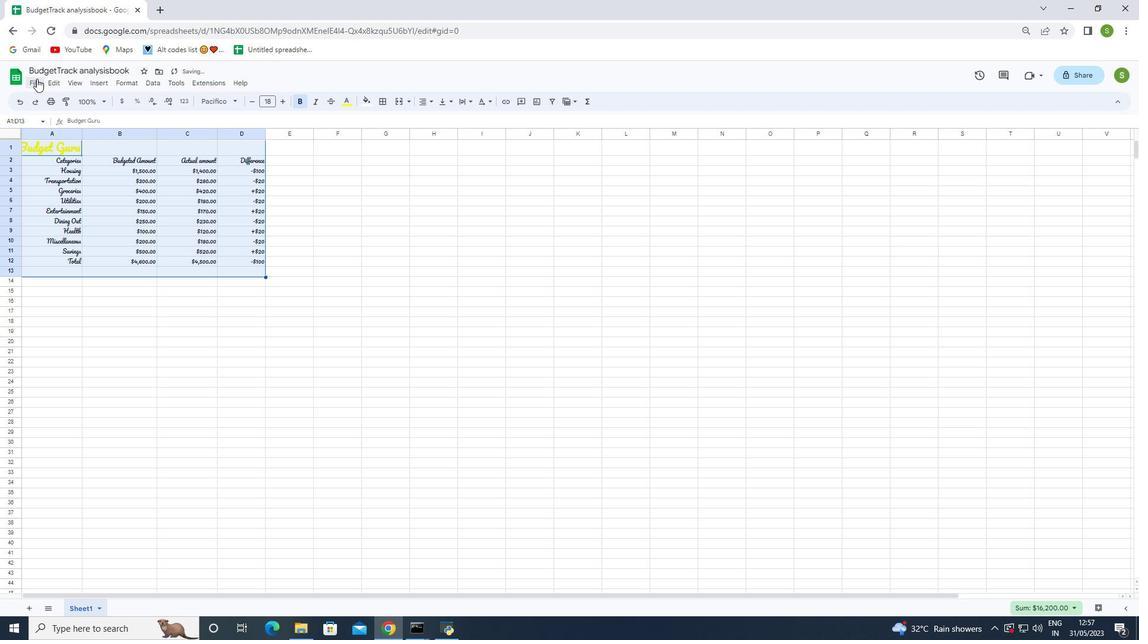 
Action: Mouse moved to (64, 225)
Screenshot: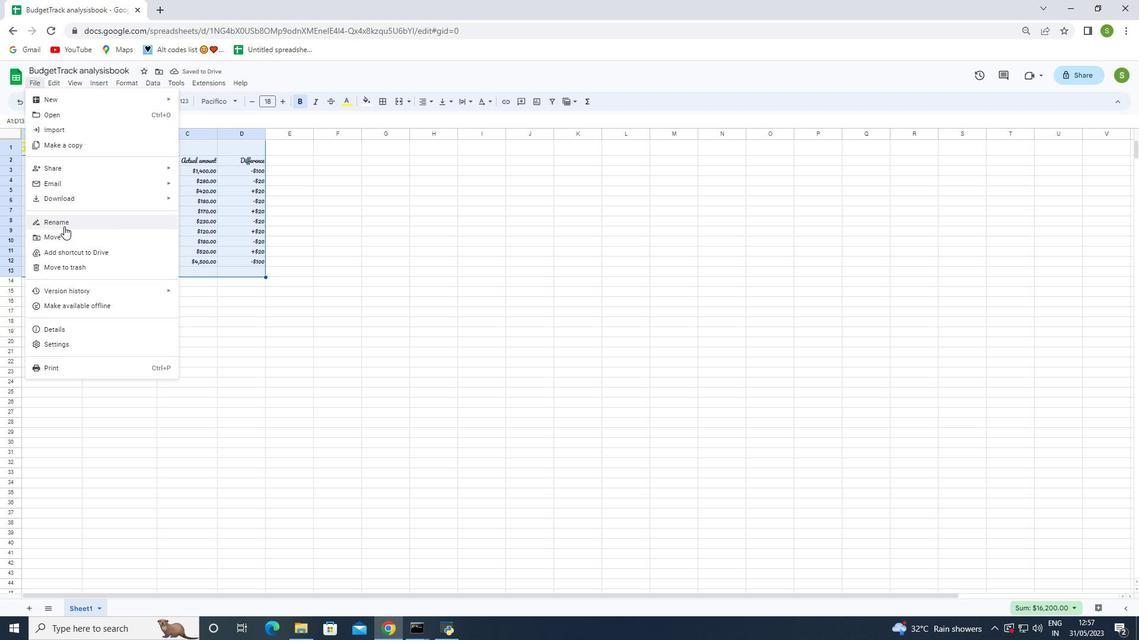 
Action: Mouse pressed left at (64, 225)
Screenshot: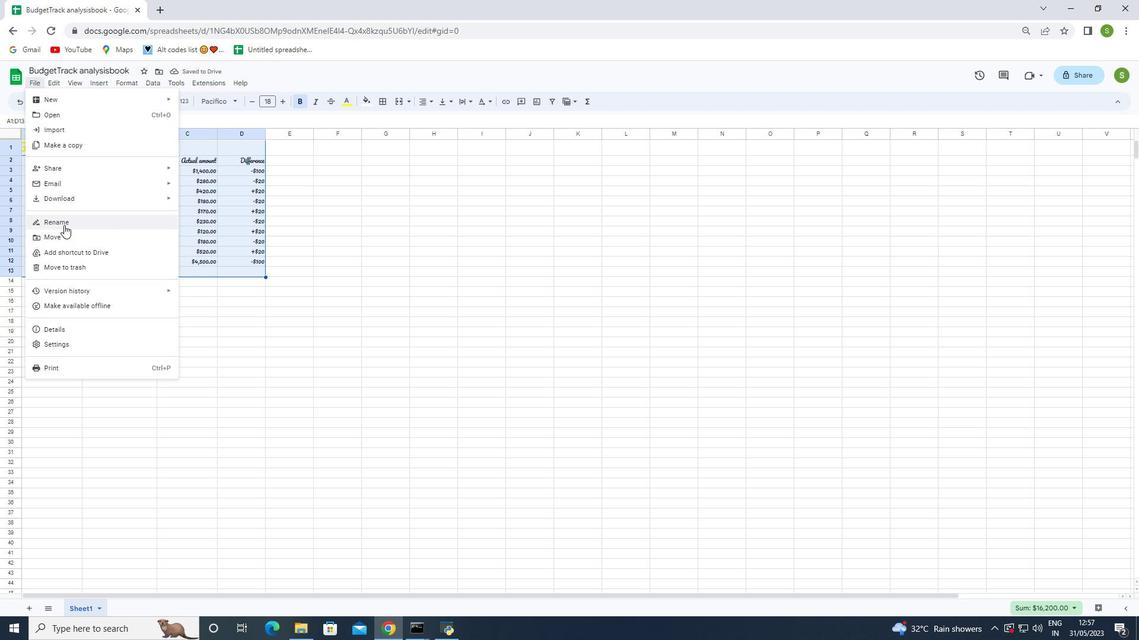 
Action: Key pressed <Key.backspace><Key.shift>Budget<Key.shift>Tra<Key.caps_lock>AA<Key.backspace><Key.backspace>CK<Key.space><Key.backspace><Key.backspace><Key.backspace><Key.caps_lock>ck<Key.space>analysisbook<Key.enter>
Screenshot: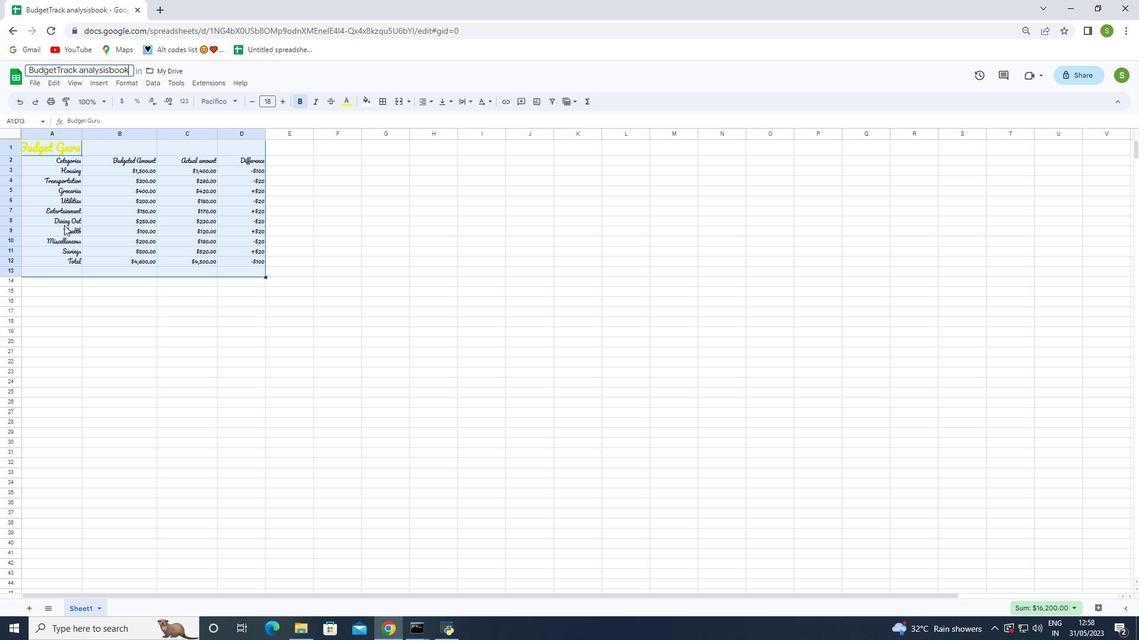 
Action: Mouse moved to (285, 356)
Screenshot: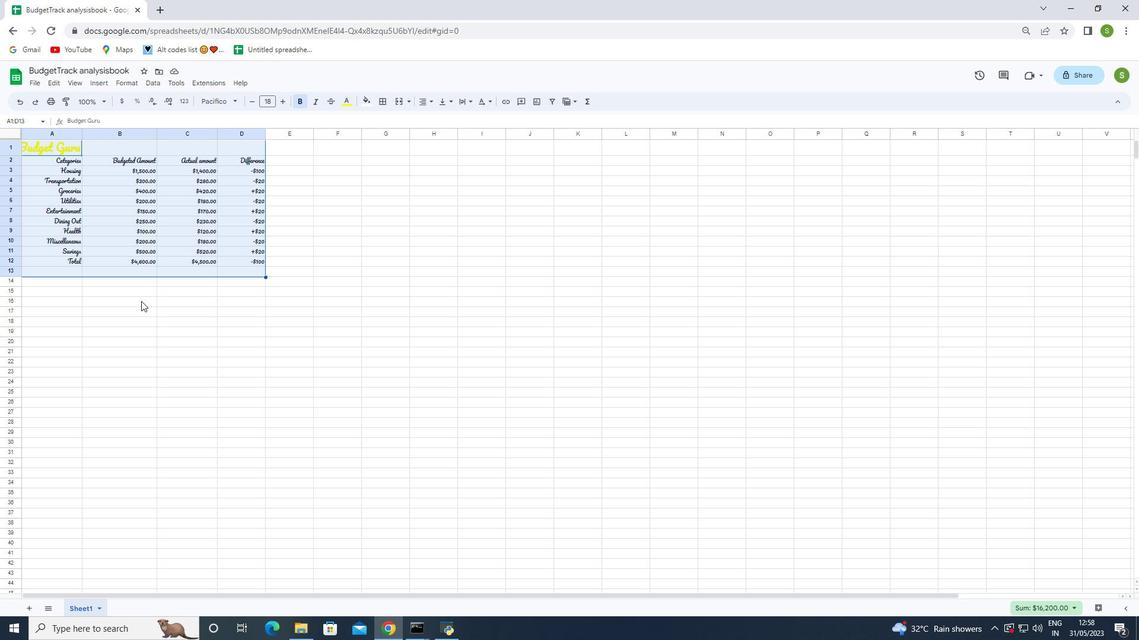 
Action: Mouse pressed left at (285, 356)
Screenshot: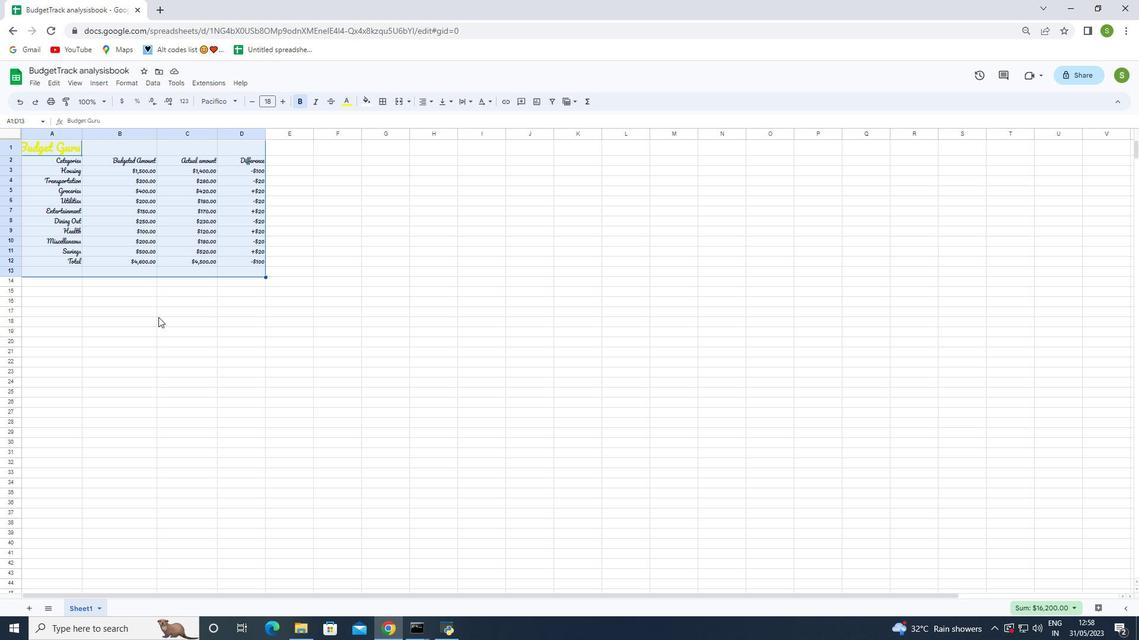 
